 Task: Look for space in San Antonio, Philippines from 12th August, 2023 to 15th August, 2023 for 3 adults in price range Rs.12000 to Rs.16000. Place can be entire place with 2 bedrooms having 3 beds and 1 bathroom. Property type can be house, flat, guest house. Booking option can be shelf check-in. Required host language is English.
Action: Mouse pressed left at (500, 115)
Screenshot: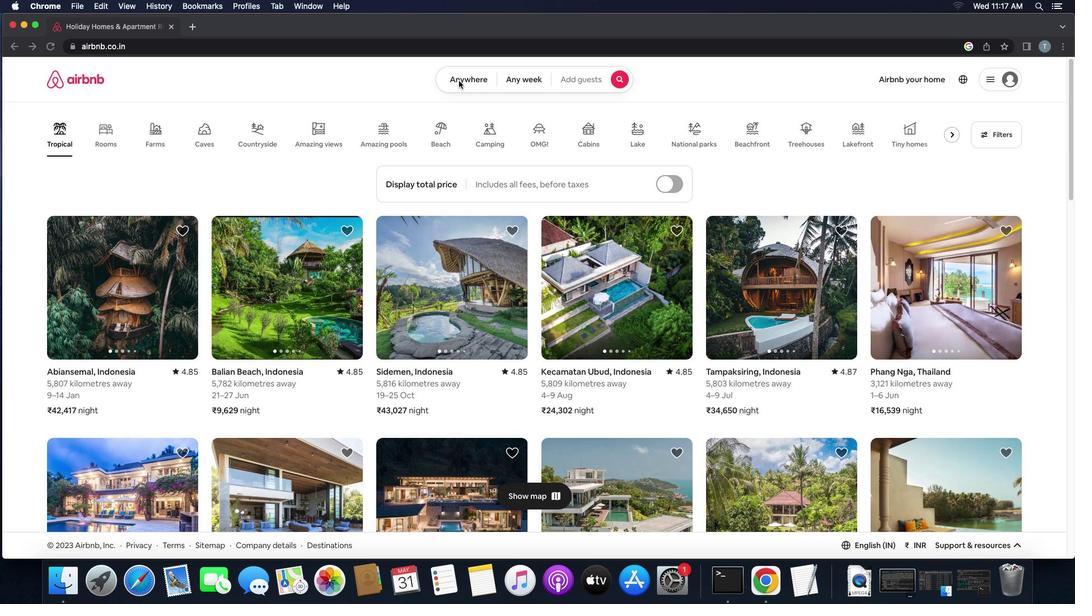 
Action: Mouse pressed left at (500, 115)
Screenshot: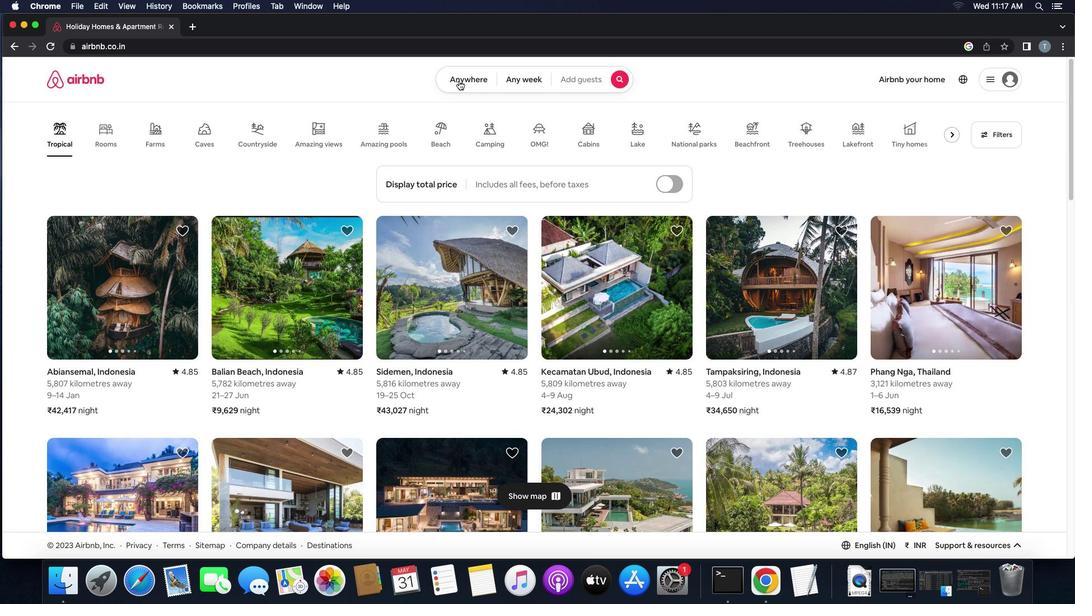 
Action: Mouse moved to (465, 153)
Screenshot: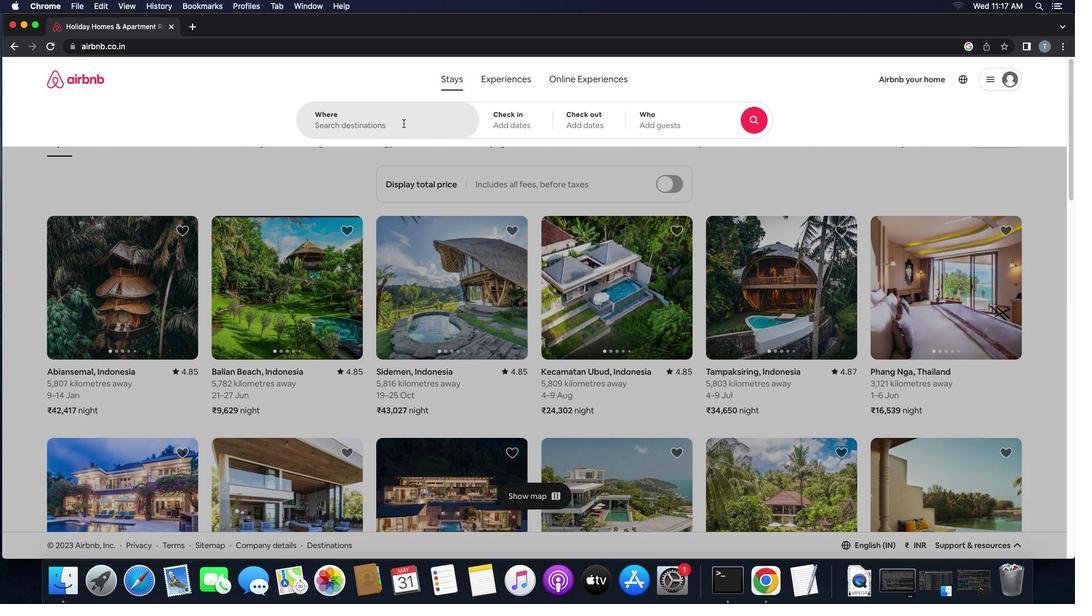 
Action: Mouse pressed left at (465, 153)
Screenshot: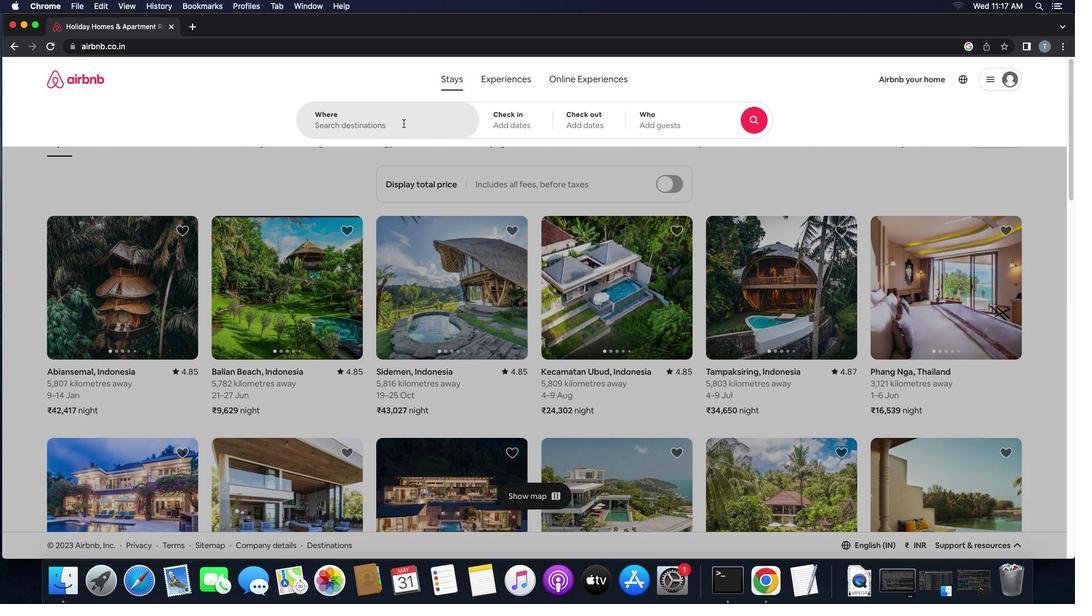 
Action: Key pressed Key.shift'S''a''n'Key.space'a''n''t''o''n''i''o'',''p''h''i''l''i''p''p''i''n''e''s'
Screenshot: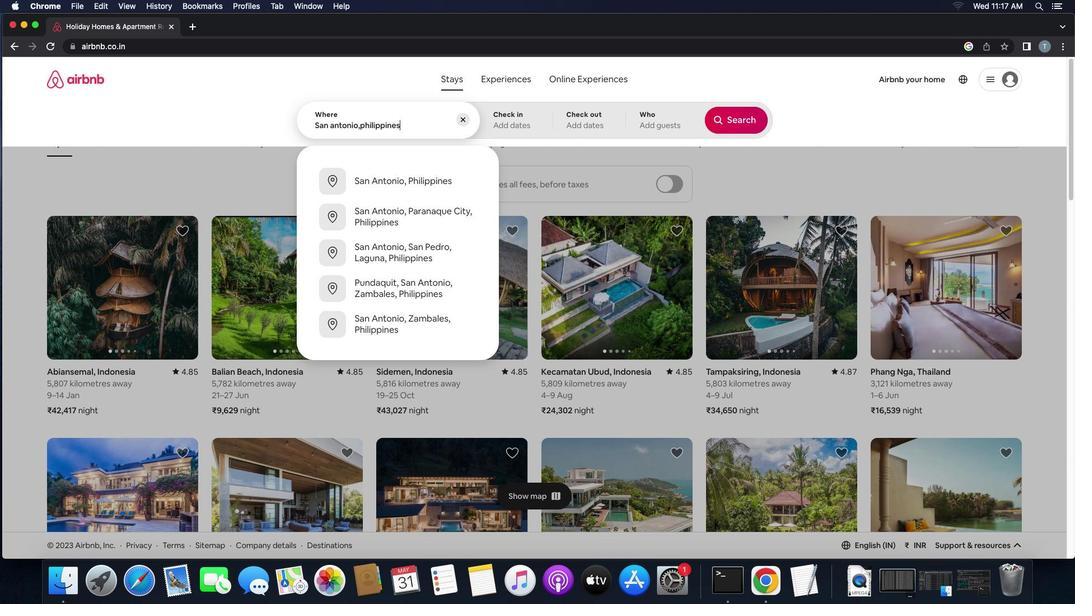 
Action: Mouse moved to (456, 205)
Screenshot: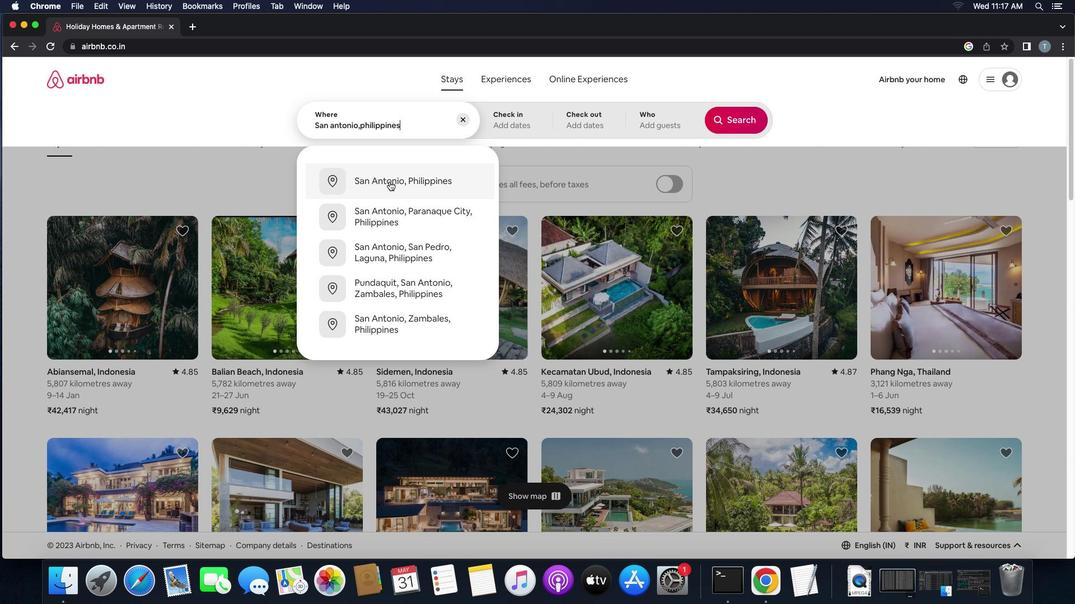 
Action: Mouse pressed left at (456, 205)
Screenshot: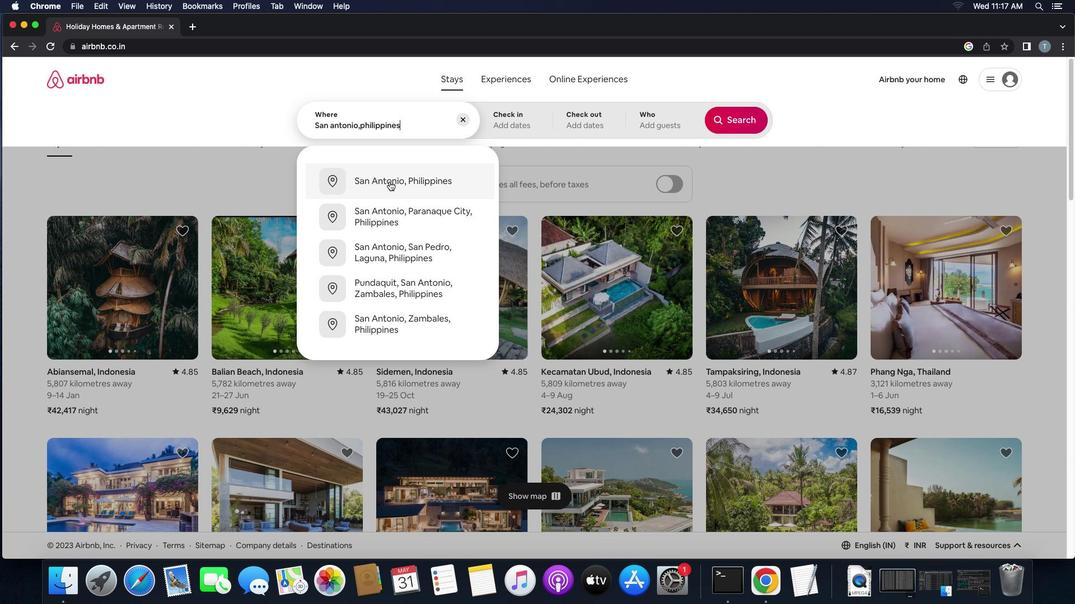 
Action: Mouse moved to (669, 232)
Screenshot: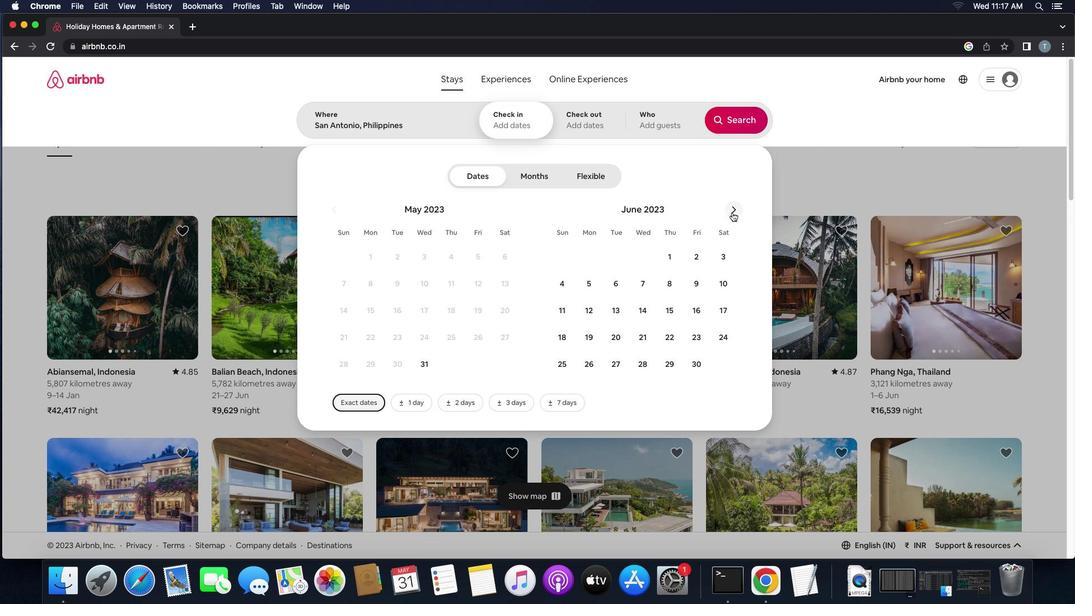 
Action: Mouse pressed left at (669, 232)
Screenshot: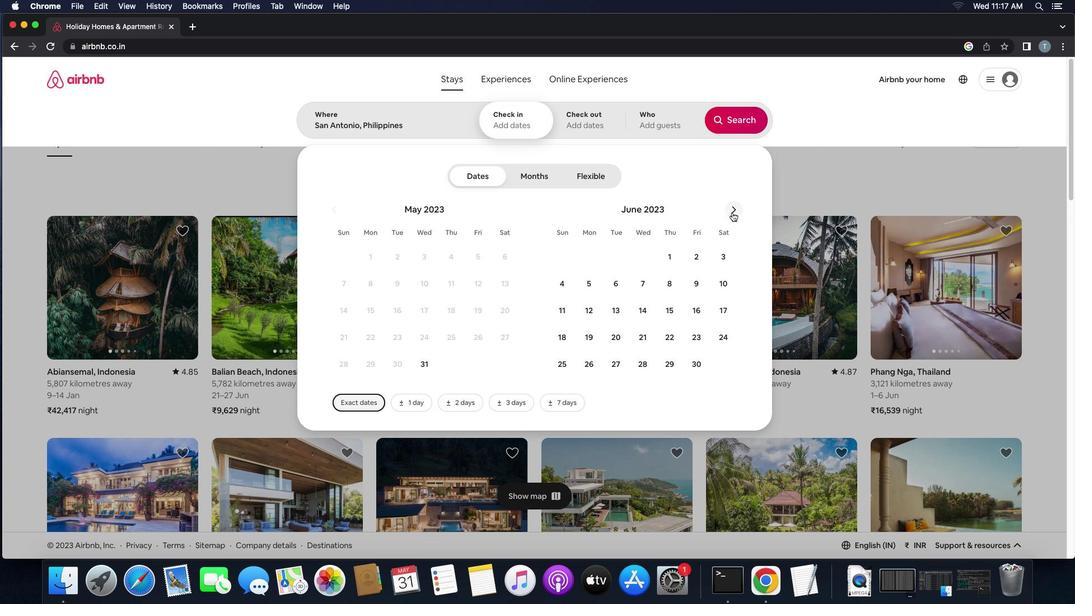 
Action: Mouse pressed left at (669, 232)
Screenshot: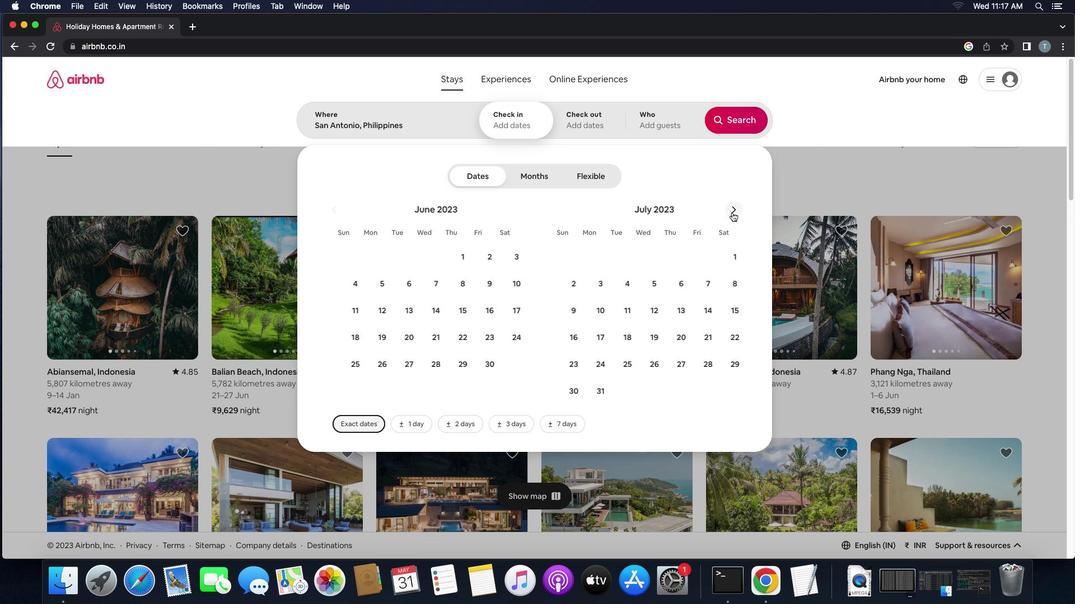 
Action: Mouse moved to (659, 295)
Screenshot: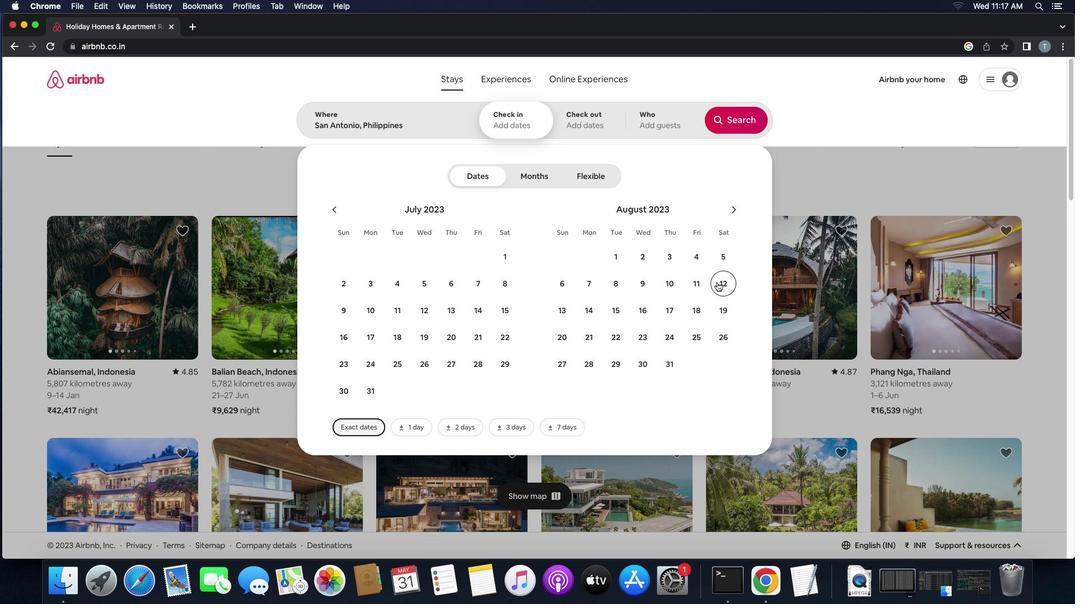 
Action: Mouse pressed left at (659, 295)
Screenshot: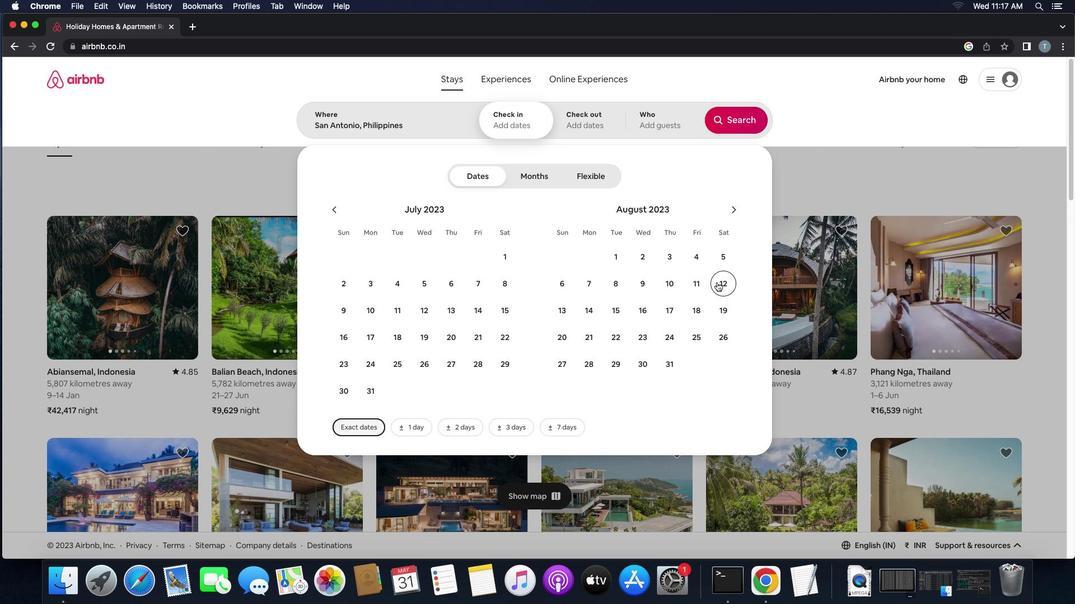 
Action: Mouse moved to (590, 315)
Screenshot: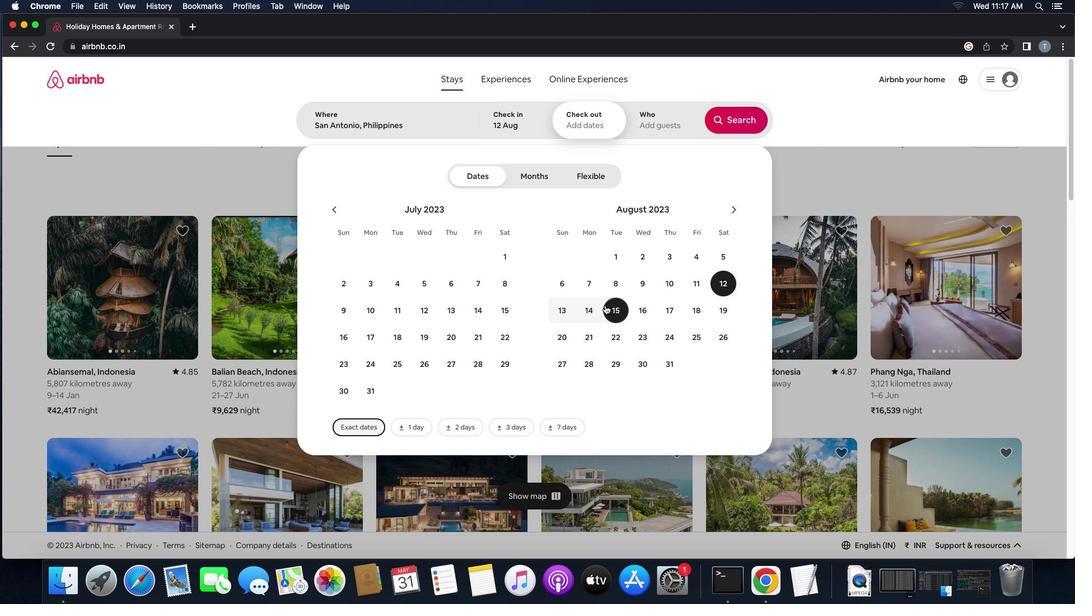 
Action: Mouse pressed left at (590, 315)
Screenshot: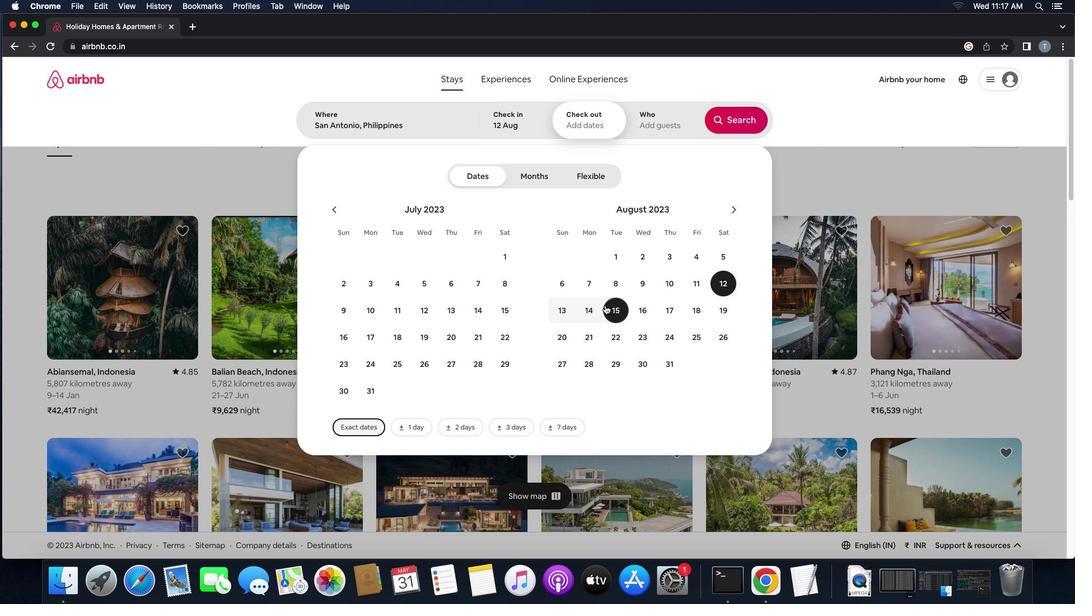 
Action: Mouse moved to (622, 157)
Screenshot: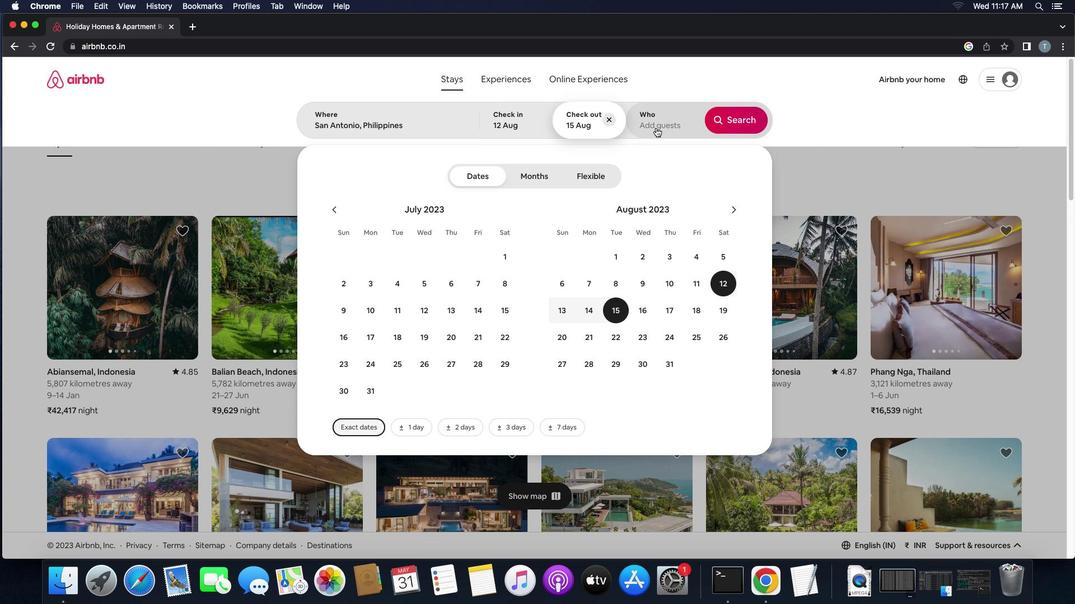 
Action: Mouse pressed left at (622, 157)
Screenshot: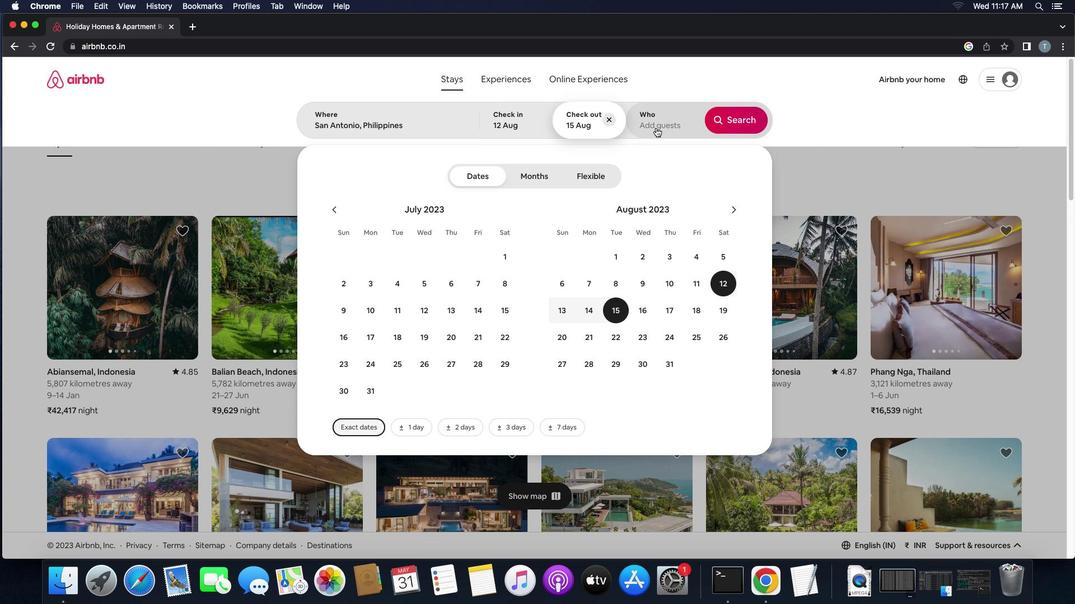 
Action: Mouse moved to (673, 201)
Screenshot: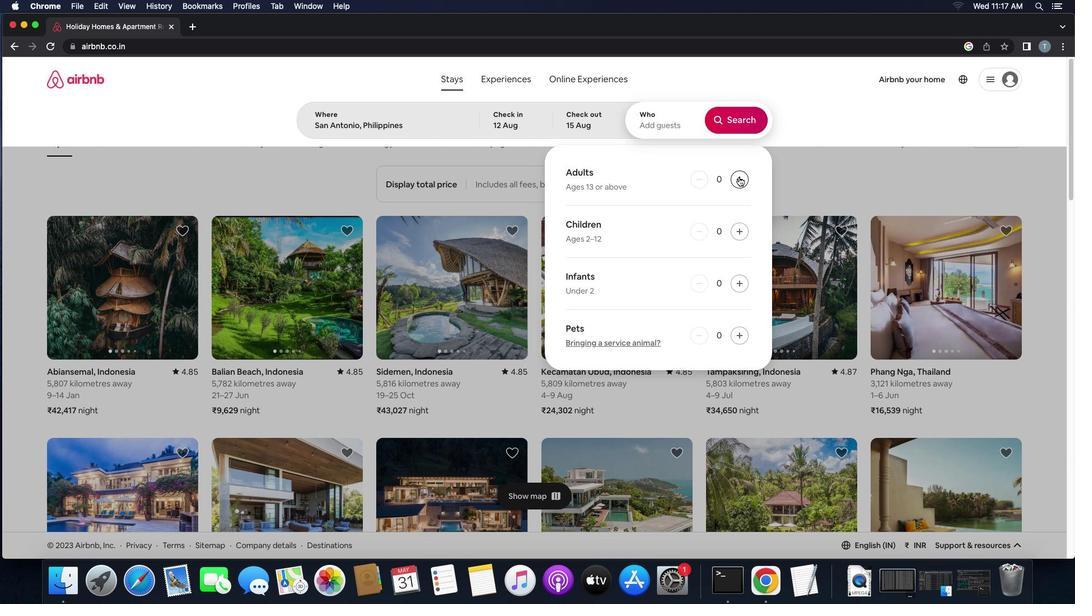 
Action: Mouse pressed left at (673, 201)
Screenshot: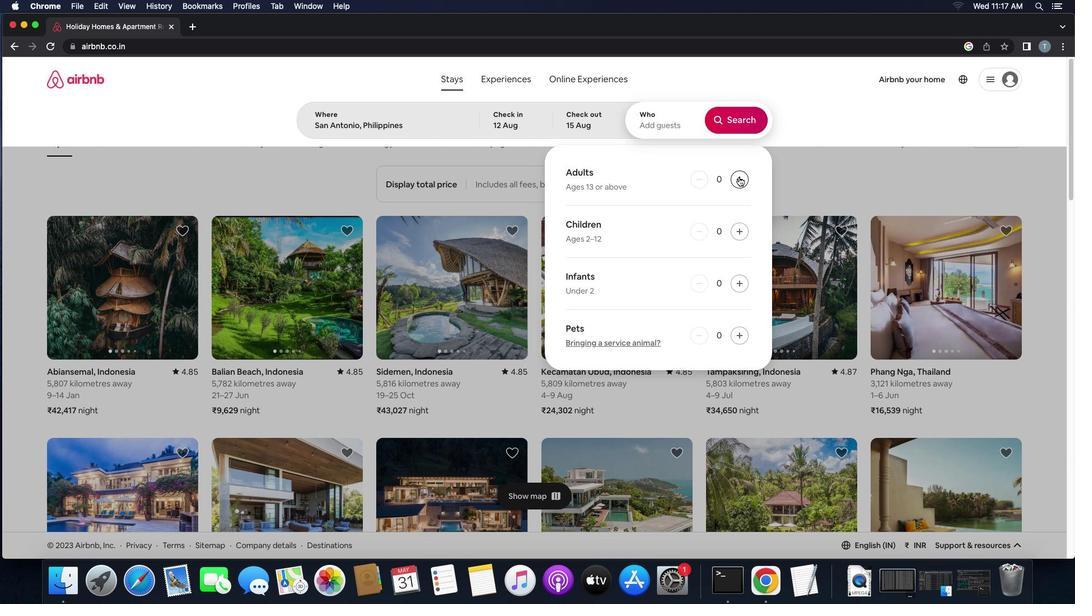 
Action: Mouse pressed left at (673, 201)
Screenshot: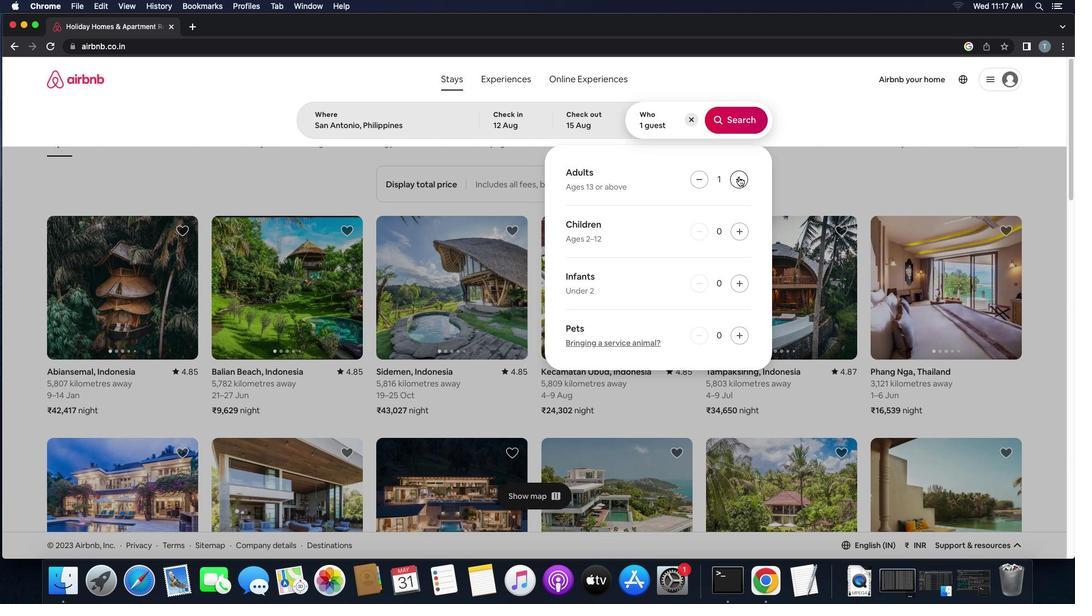 
Action: Mouse pressed left at (673, 201)
Screenshot: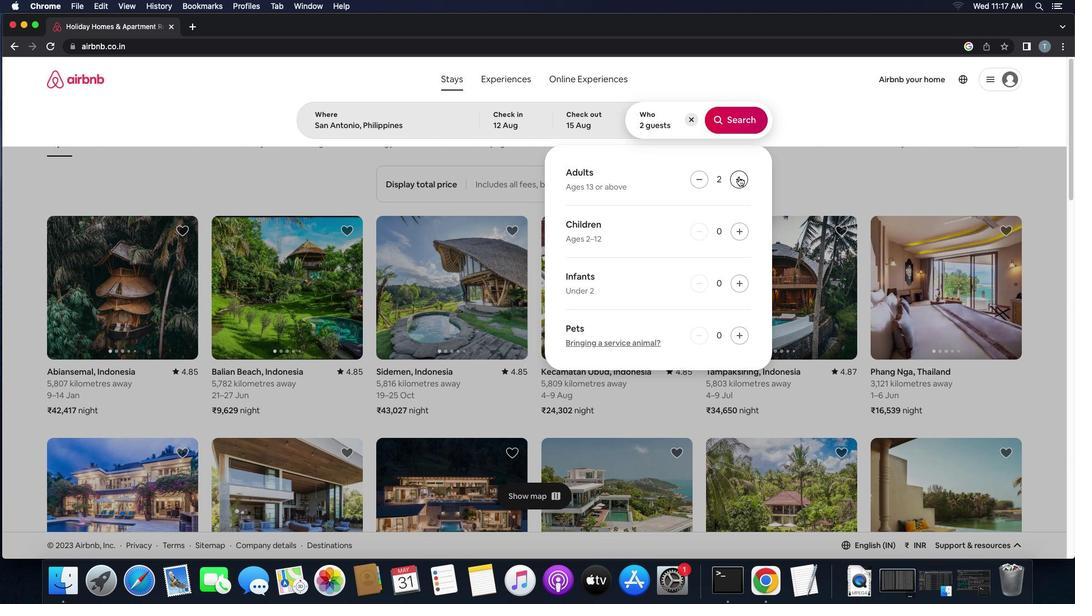 
Action: Mouse moved to (676, 157)
Screenshot: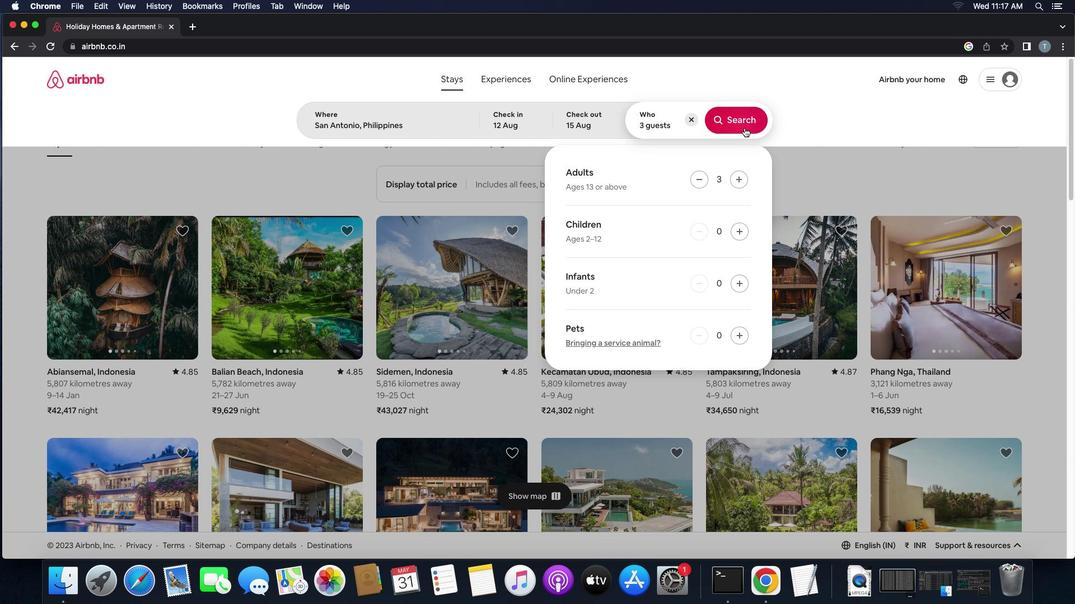 
Action: Mouse pressed left at (676, 157)
Screenshot: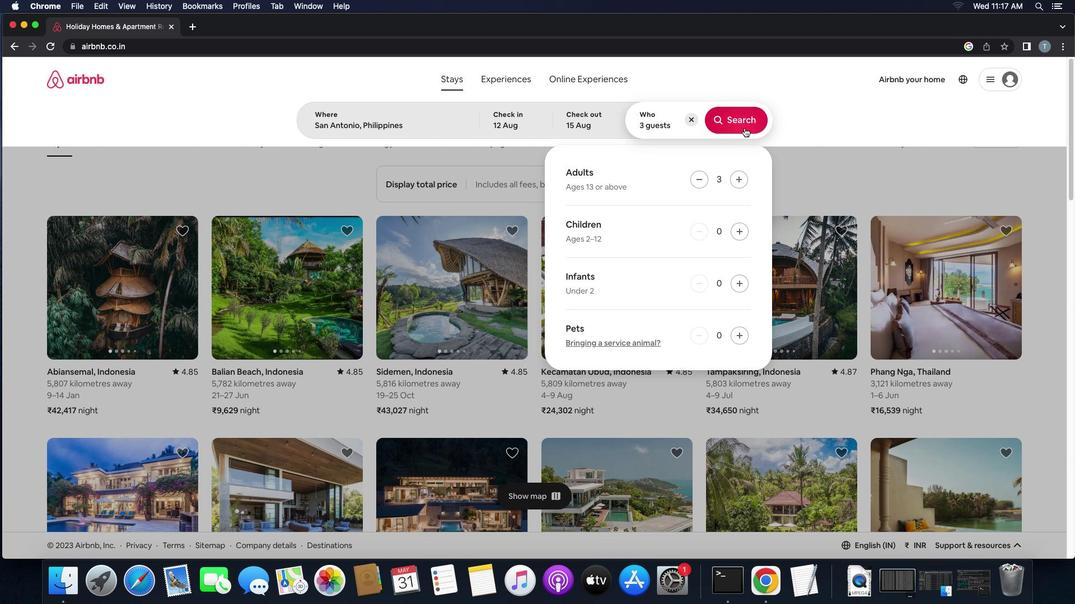 
Action: Mouse moved to (853, 150)
Screenshot: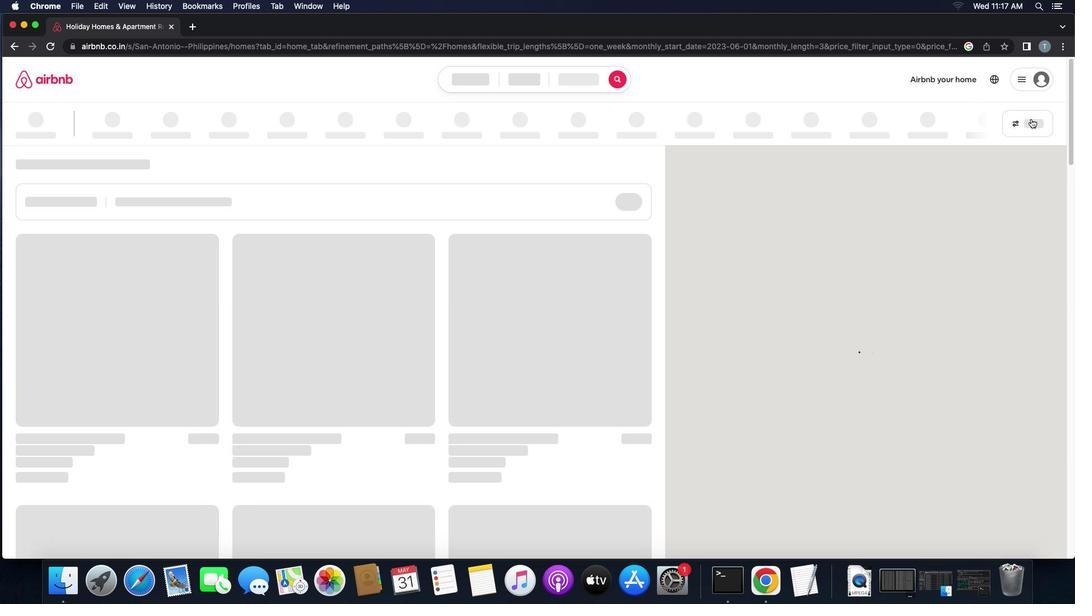 
Action: Mouse pressed left at (853, 150)
Screenshot: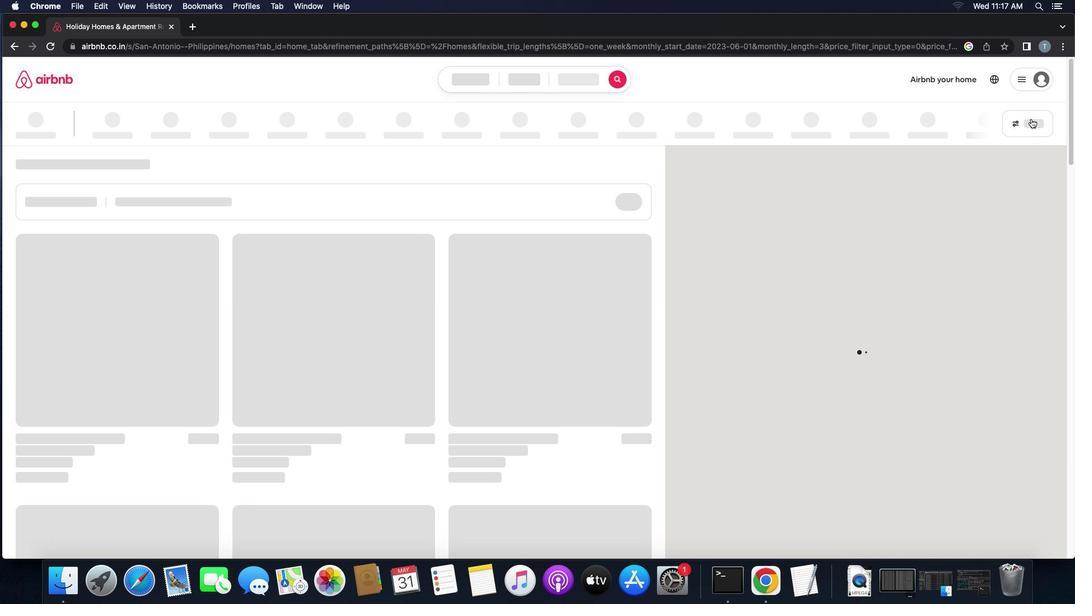 
Action: Mouse moved to (488, 279)
Screenshot: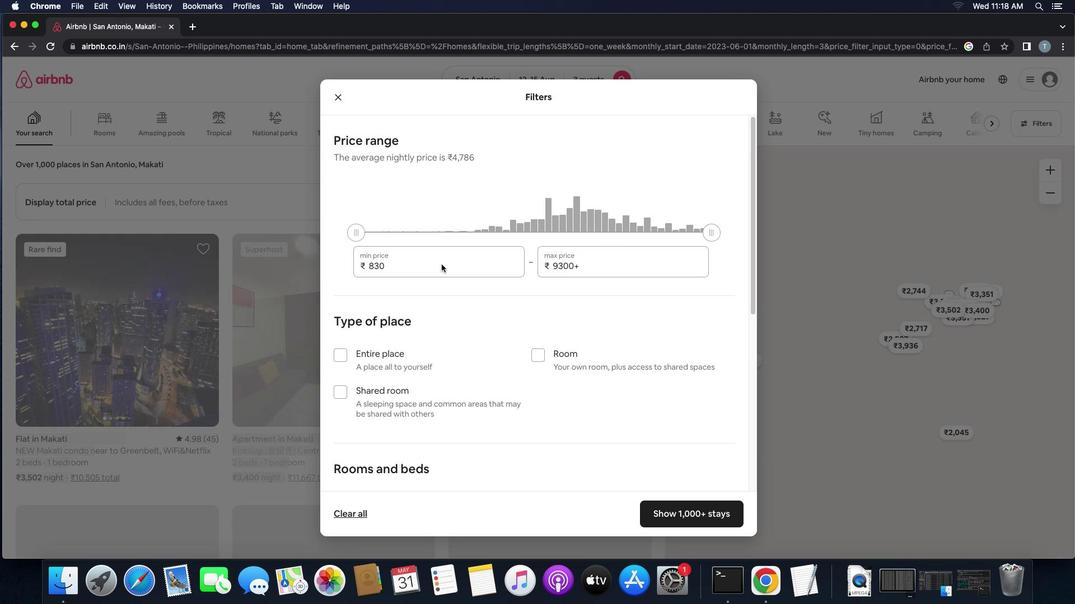 
Action: Mouse pressed left at (488, 279)
Screenshot: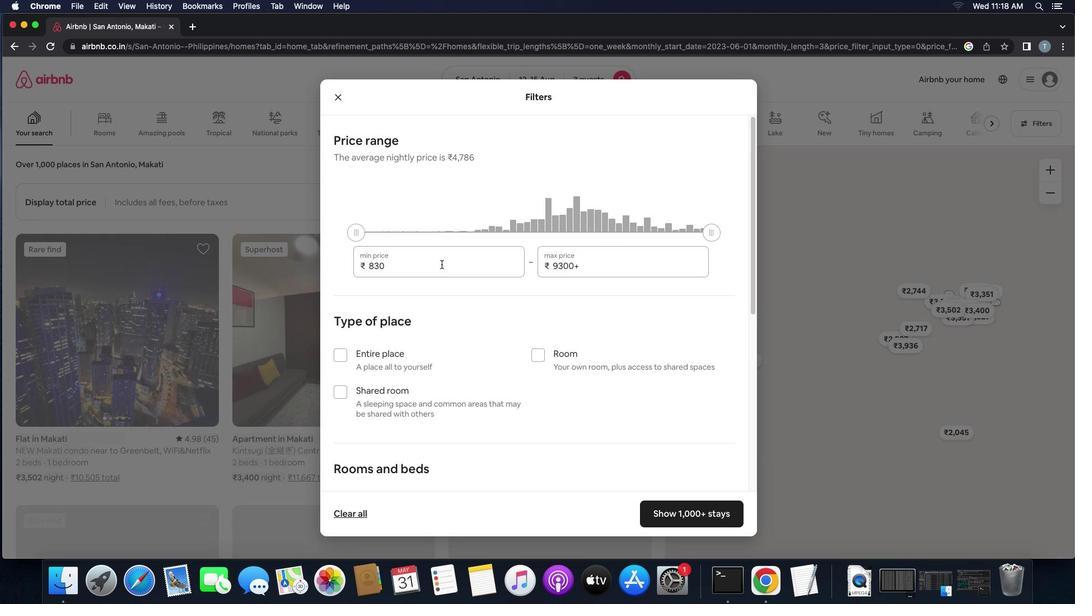 
Action: Key pressed Key.backspaceKey.backspaceKey.backspaceKey.backspace
Screenshot: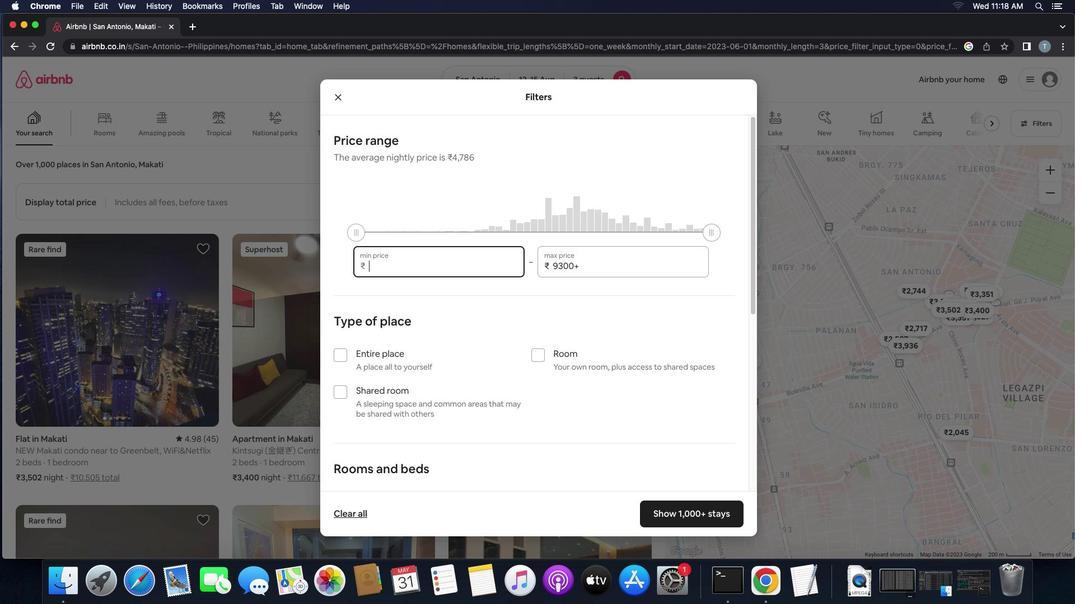 
Action: Mouse moved to (489, 275)
Screenshot: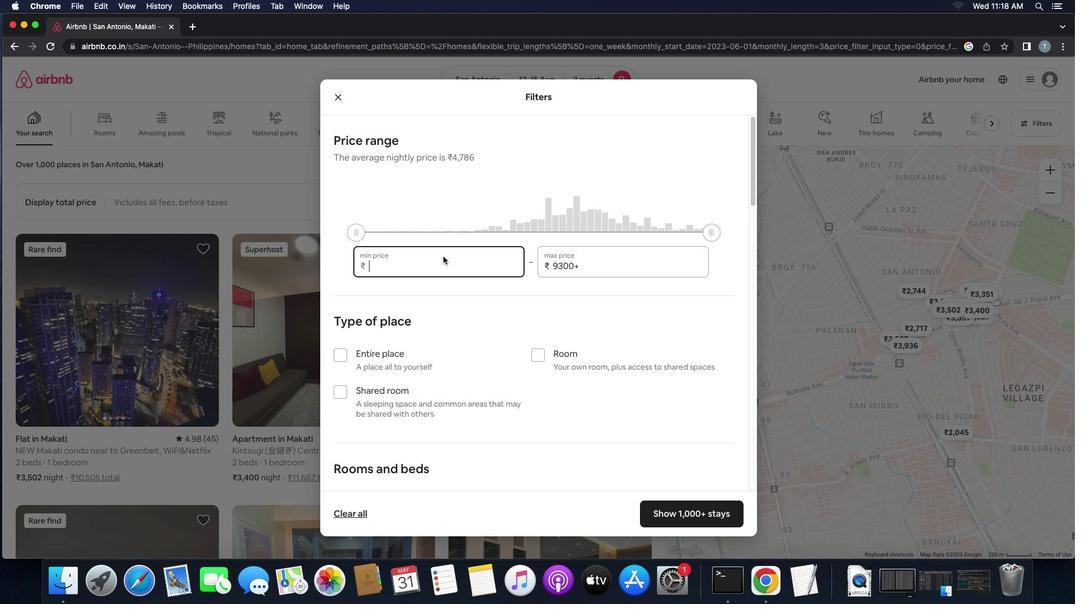 
Action: Key pressed '1'
Screenshot: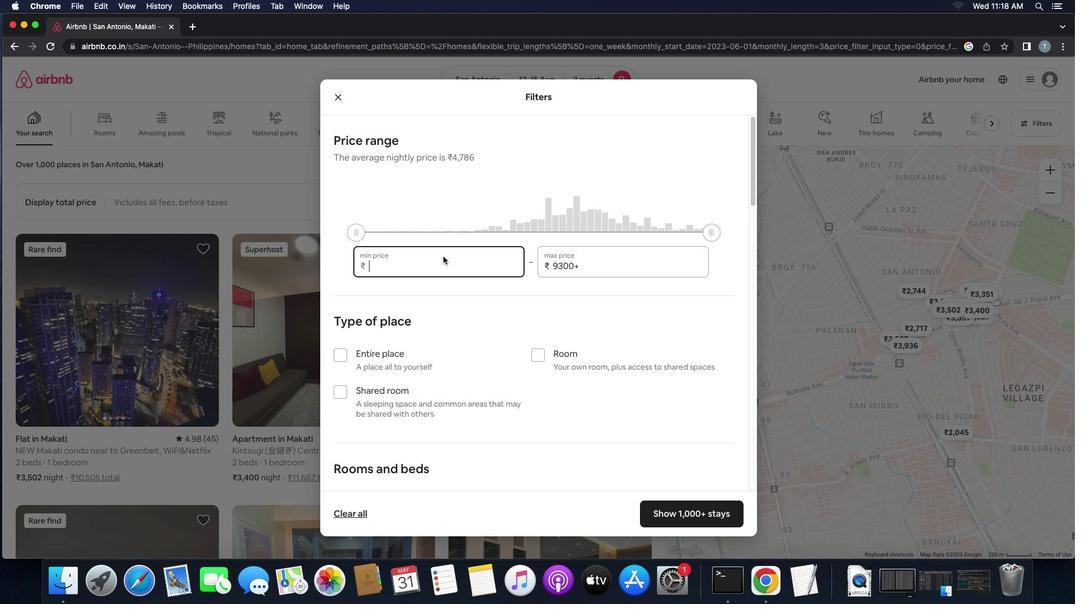 
Action: Mouse moved to (489, 272)
Screenshot: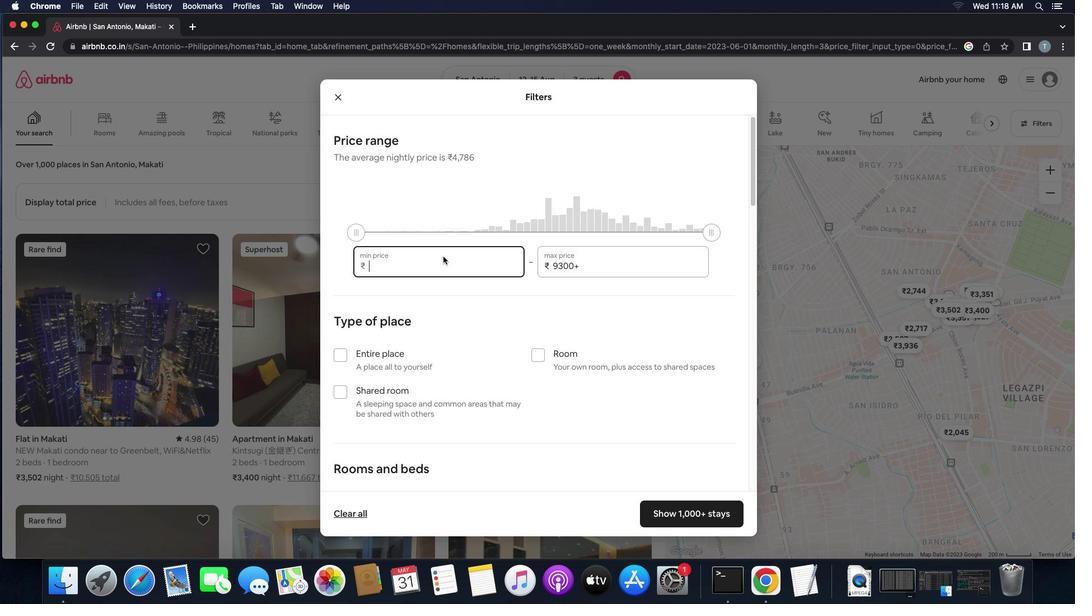 
Action: Key pressed '2''0''0''0'
Screenshot: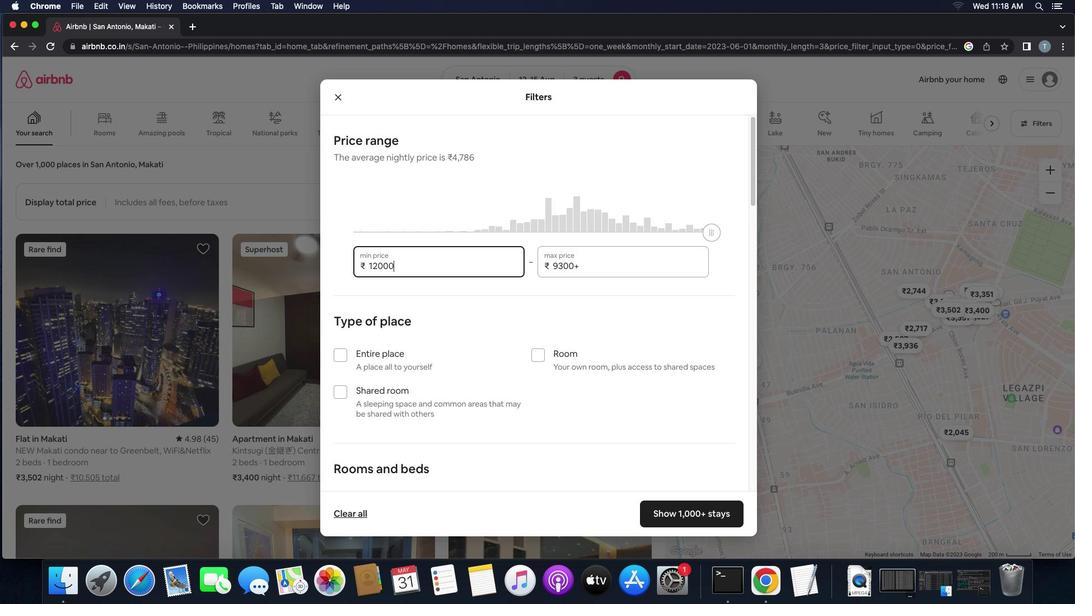 
Action: Mouse moved to (593, 282)
Screenshot: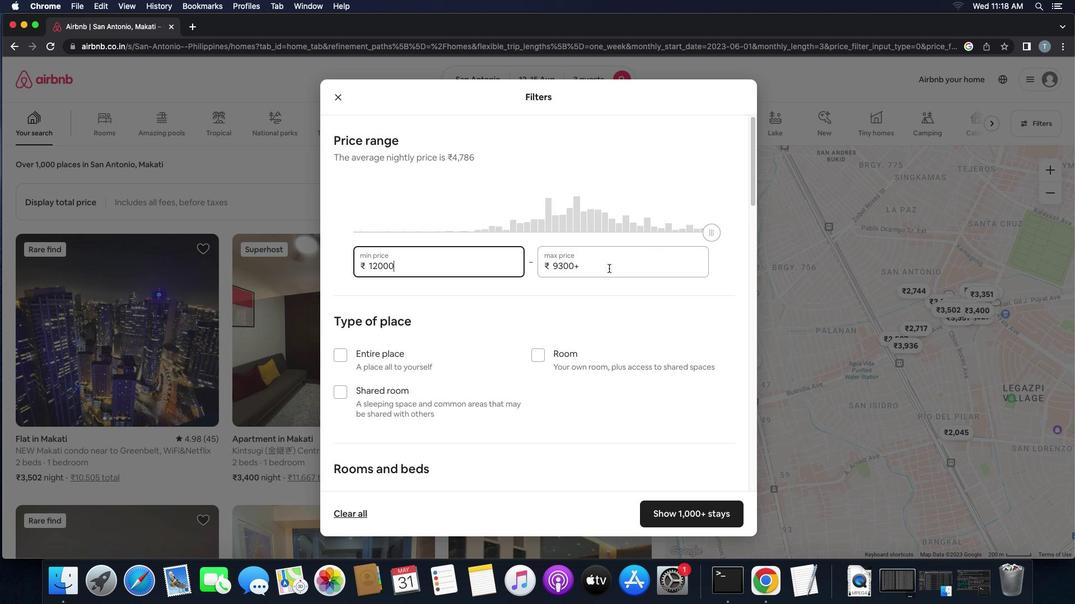 
Action: Mouse pressed left at (593, 282)
Screenshot: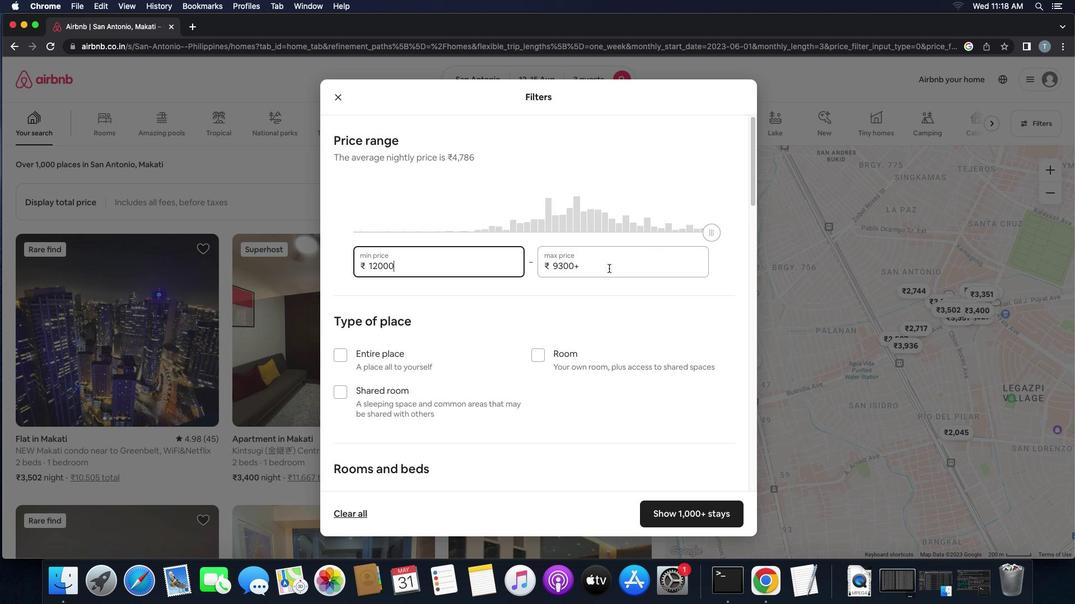 
Action: Key pressed Key.backspaceKey.backspaceKey.backspaceKey.backspaceKey.backspaceKey.backspaceKey.backspaceKey.backspaceKey.backspace'1''6''0''0''0''0'Key.backspace
Screenshot: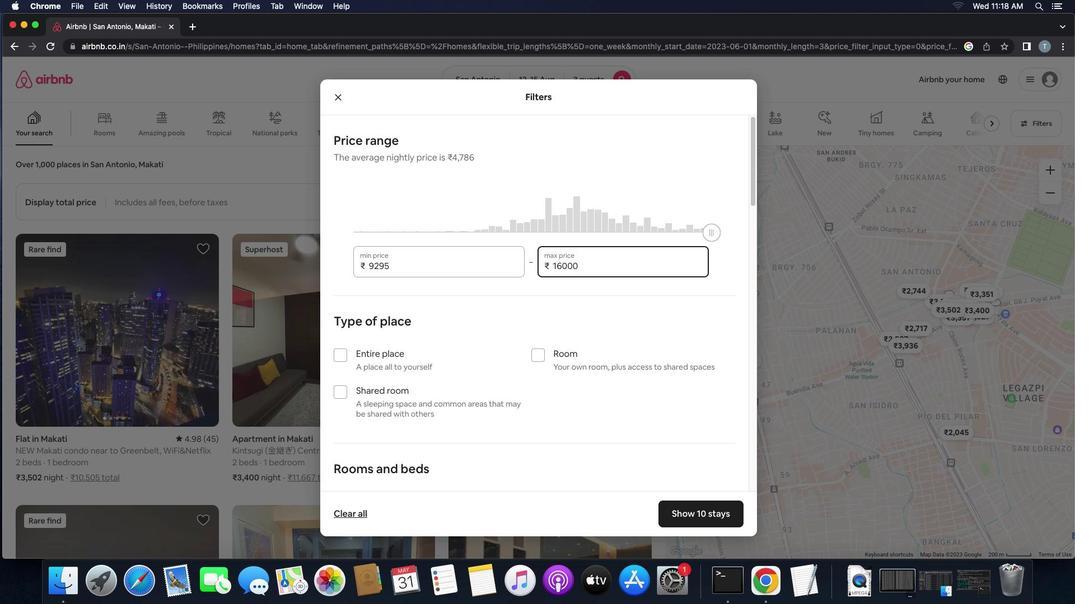 
Action: Mouse moved to (446, 355)
Screenshot: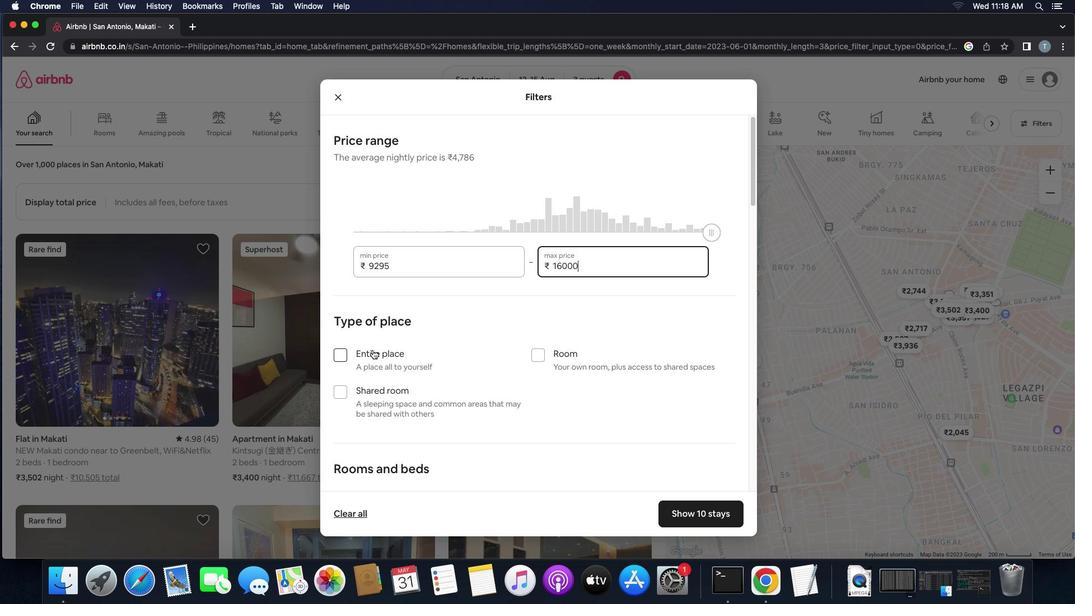 
Action: Mouse pressed left at (446, 355)
Screenshot: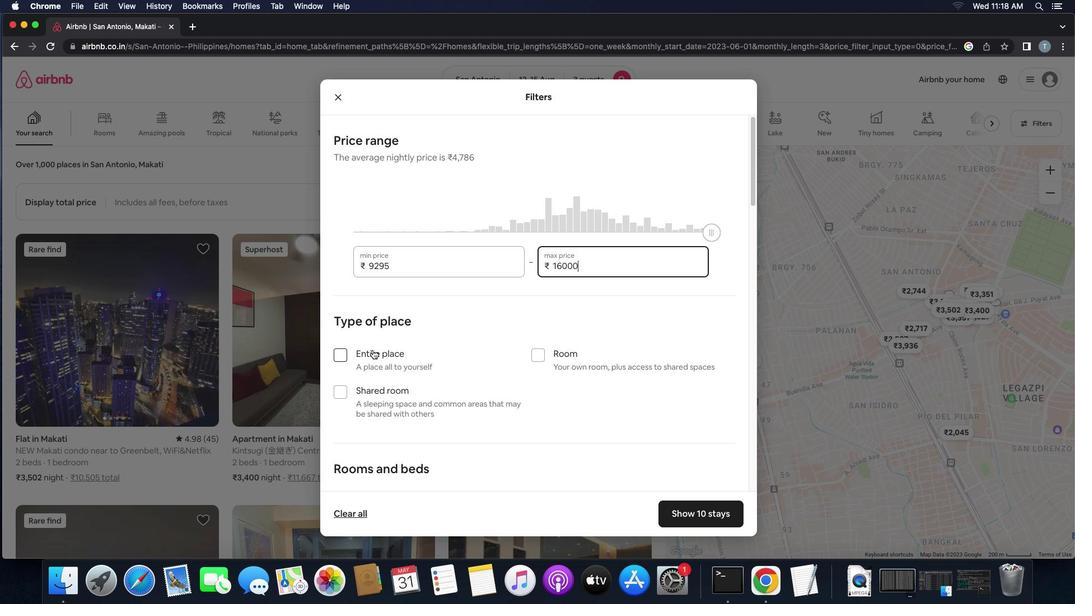 
Action: Mouse moved to (539, 380)
Screenshot: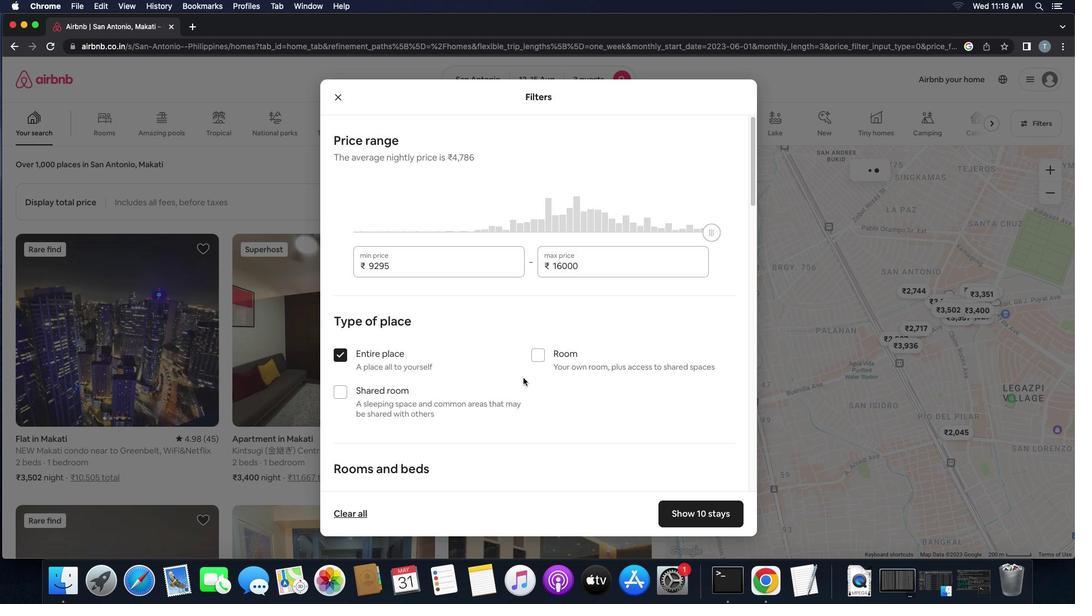 
Action: Mouse scrolled (539, 380) with delta (216, 43)
Screenshot: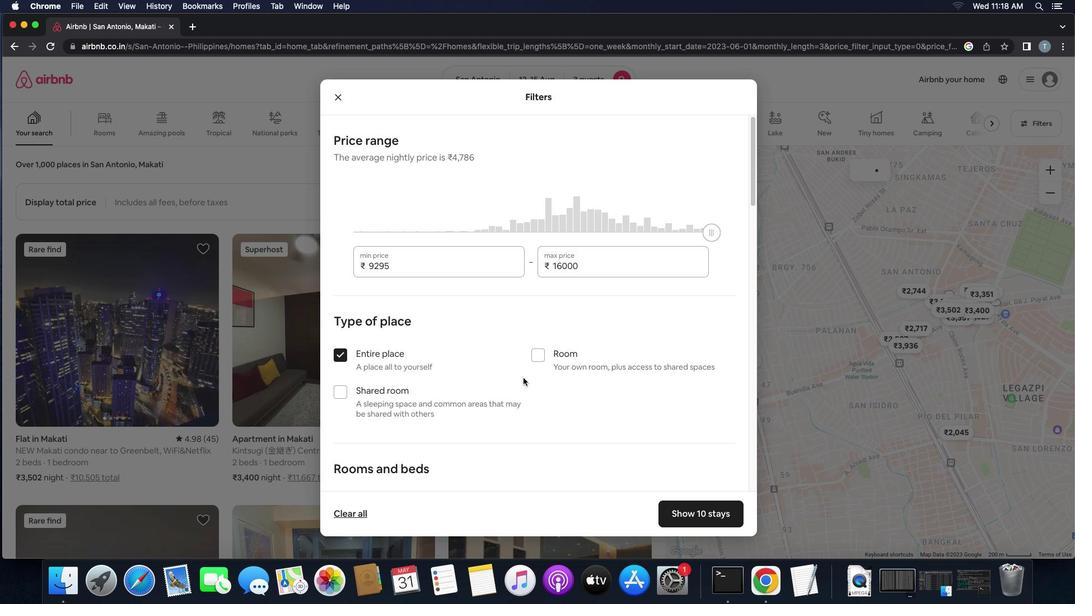 
Action: Mouse scrolled (539, 380) with delta (216, 43)
Screenshot: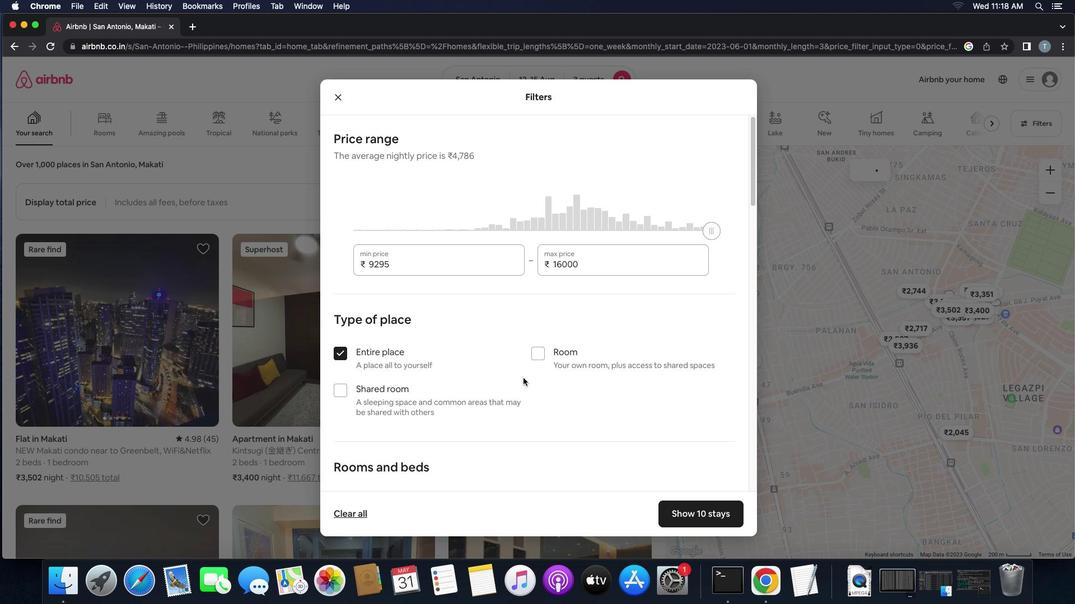 
Action: Mouse scrolled (539, 380) with delta (216, 41)
Screenshot: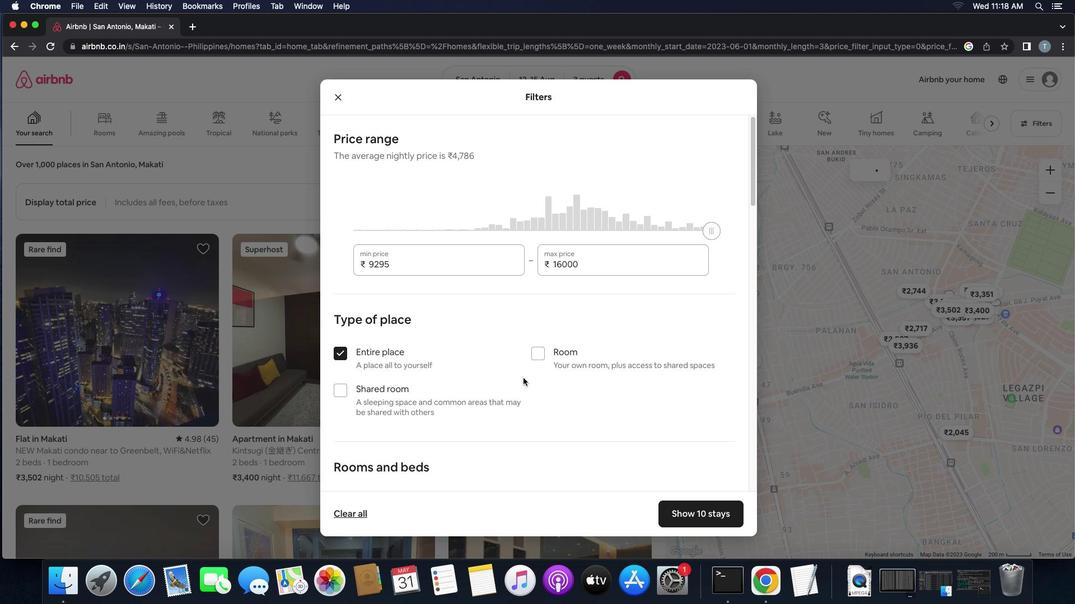 
Action: Mouse scrolled (539, 380) with delta (216, 41)
Screenshot: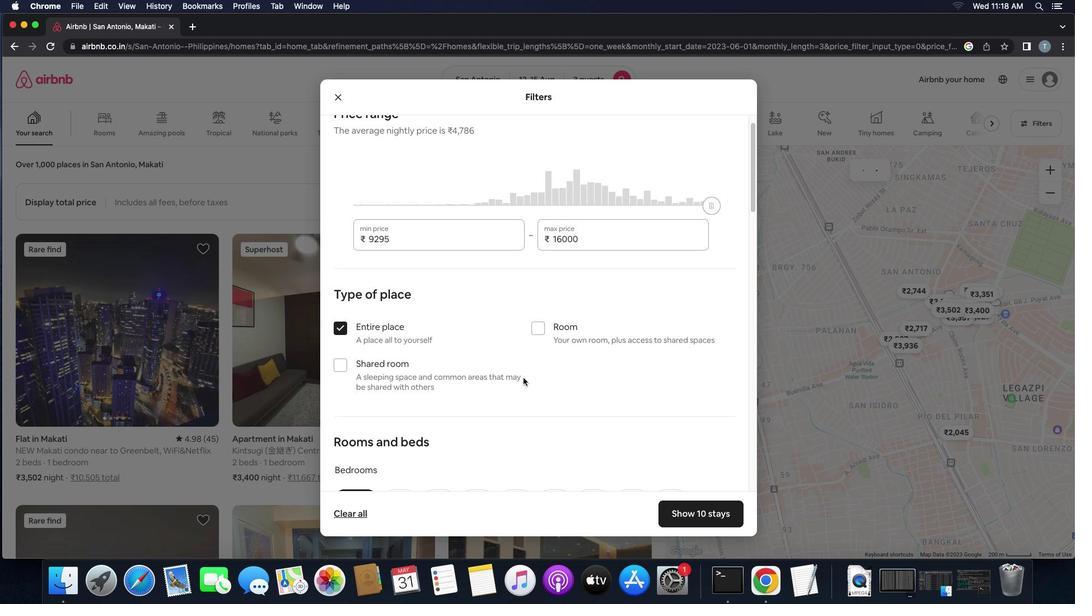 
Action: Mouse scrolled (539, 380) with delta (216, 41)
Screenshot: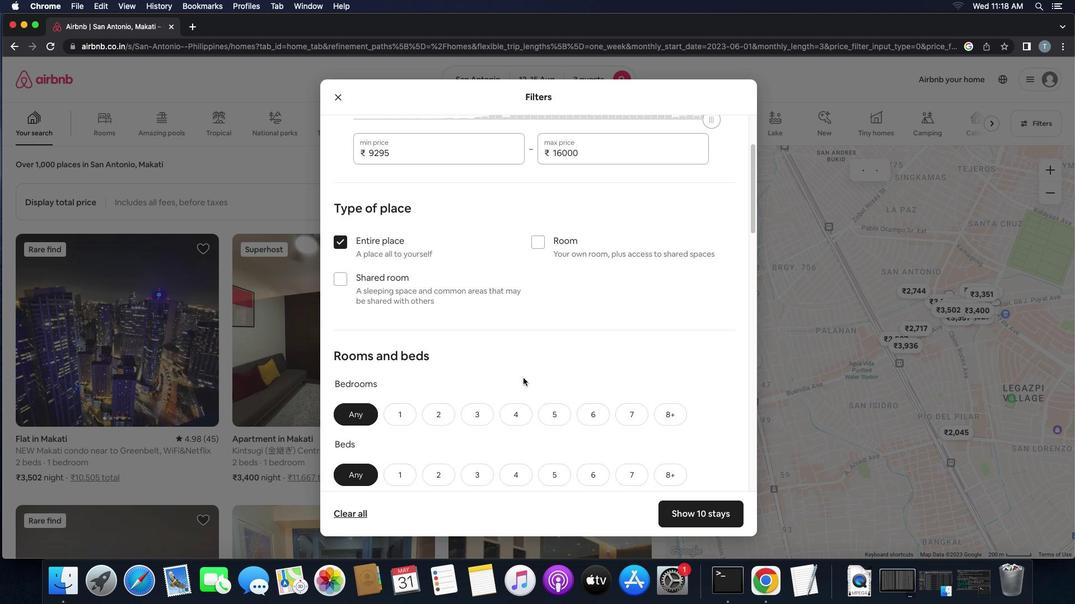 
Action: Mouse moved to (495, 188)
Screenshot: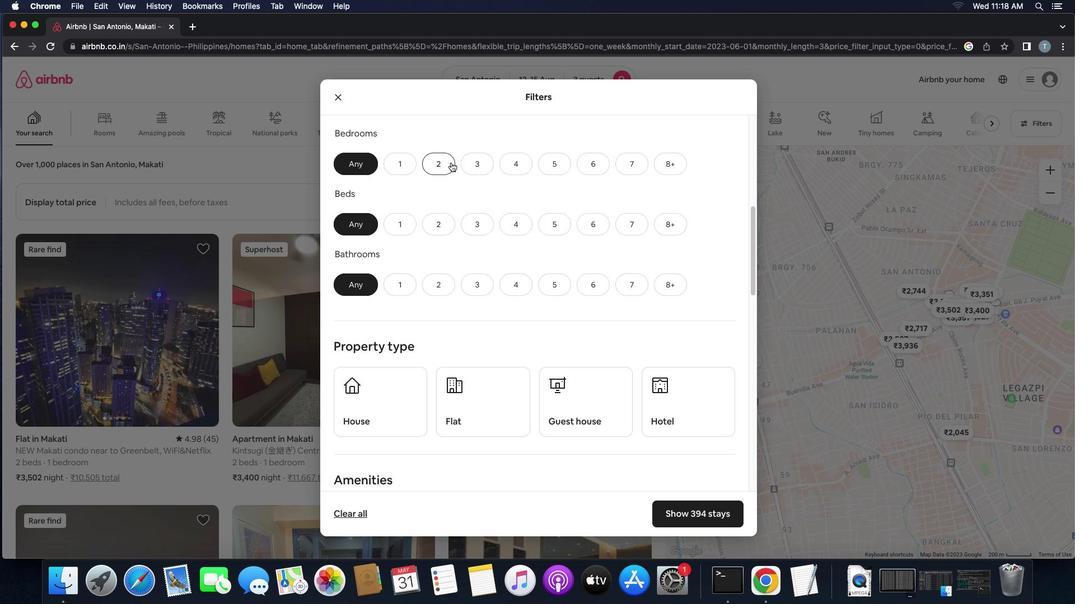 
Action: Mouse pressed left at (495, 188)
Screenshot: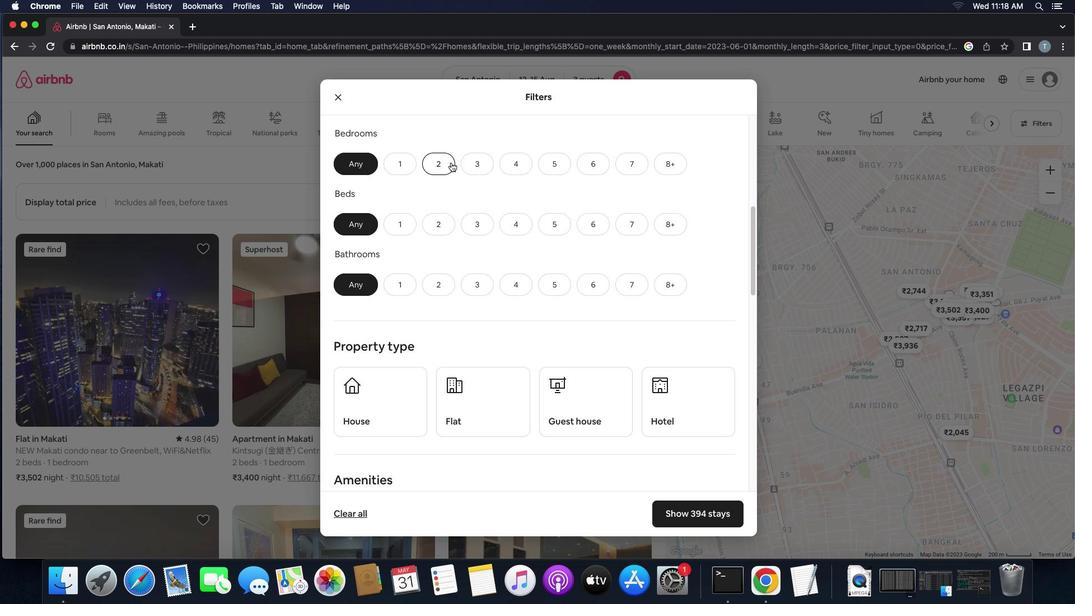 
Action: Mouse moved to (512, 249)
Screenshot: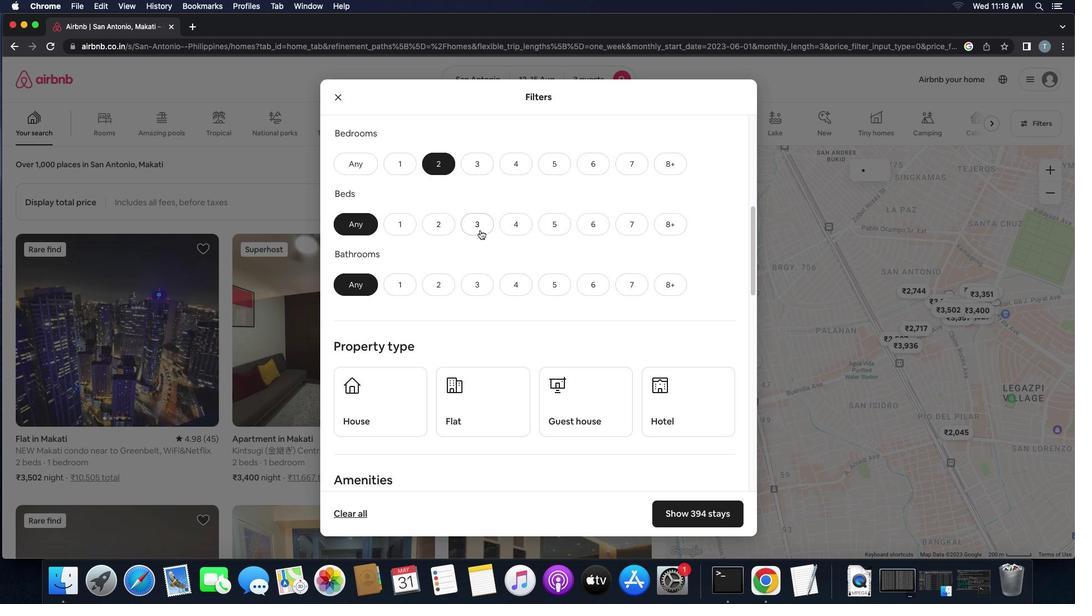 
Action: Mouse pressed left at (512, 249)
Screenshot: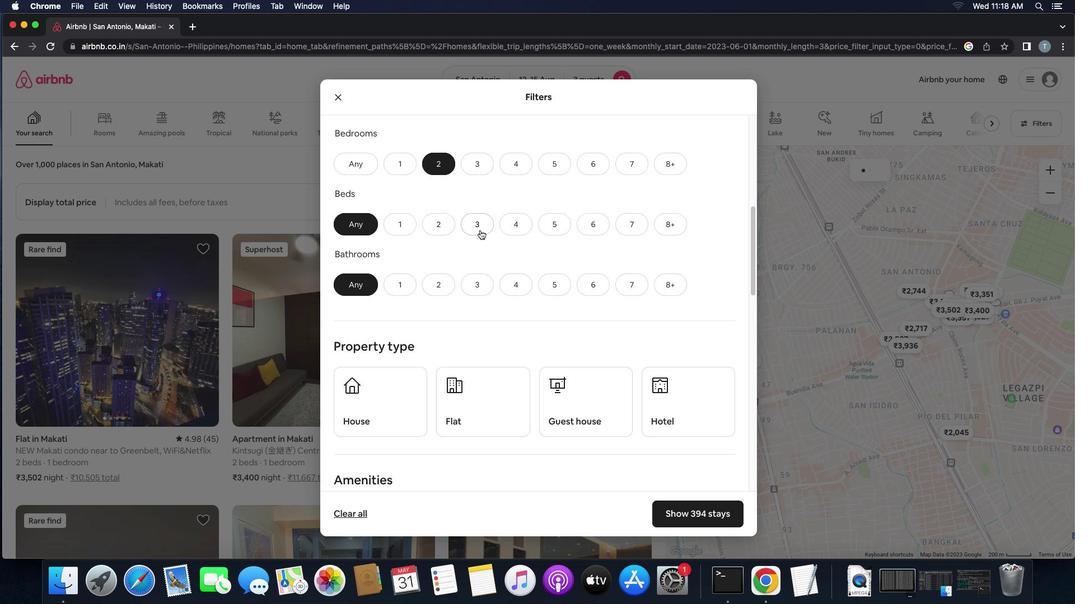 
Action: Mouse moved to (462, 295)
Screenshot: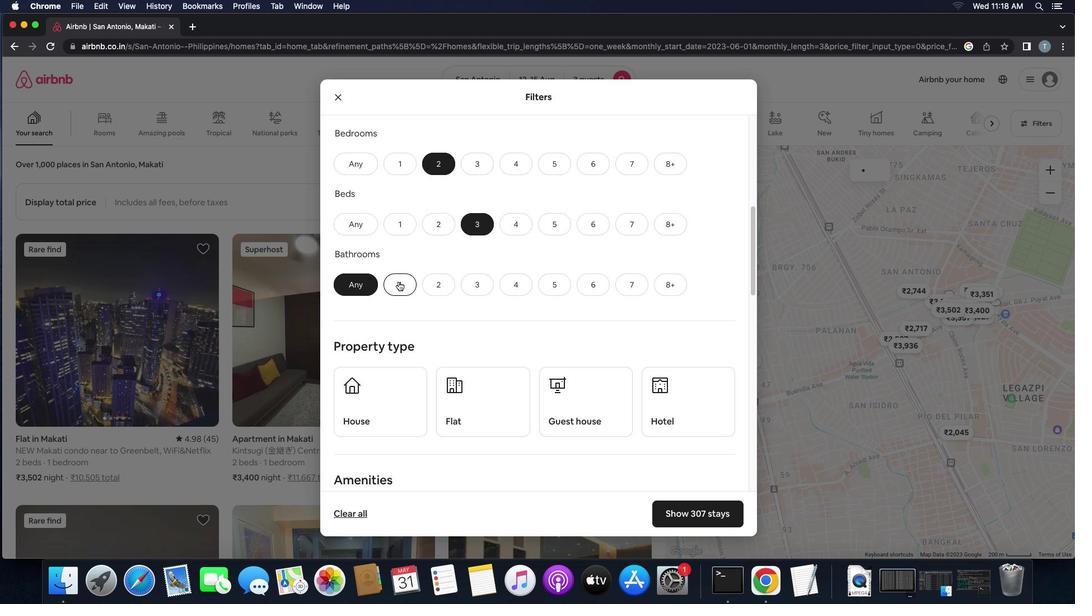 
Action: Mouse pressed left at (462, 295)
Screenshot: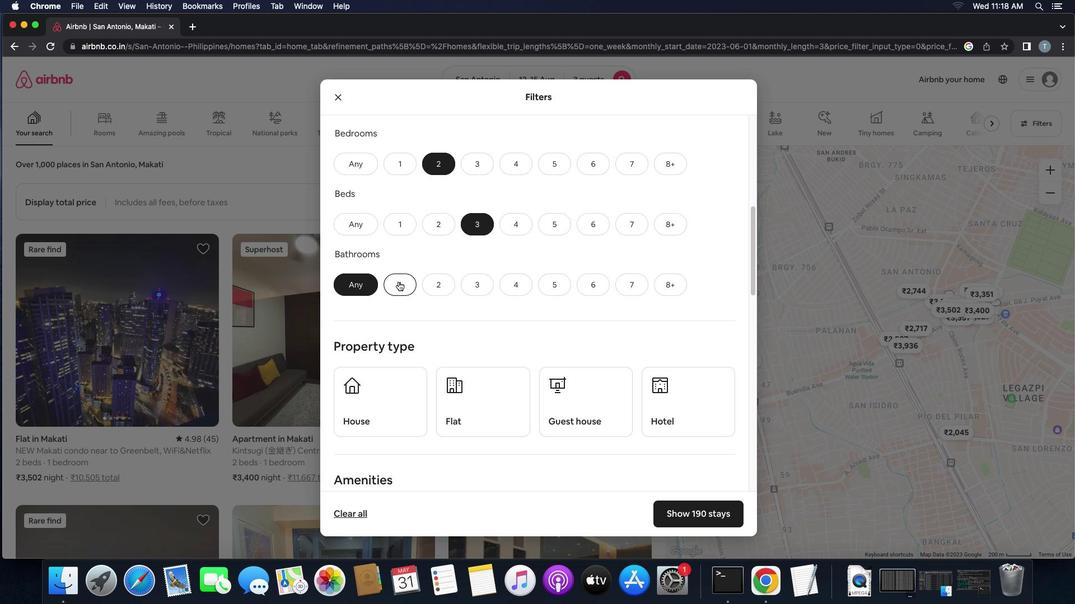 
Action: Mouse moved to (454, 386)
Screenshot: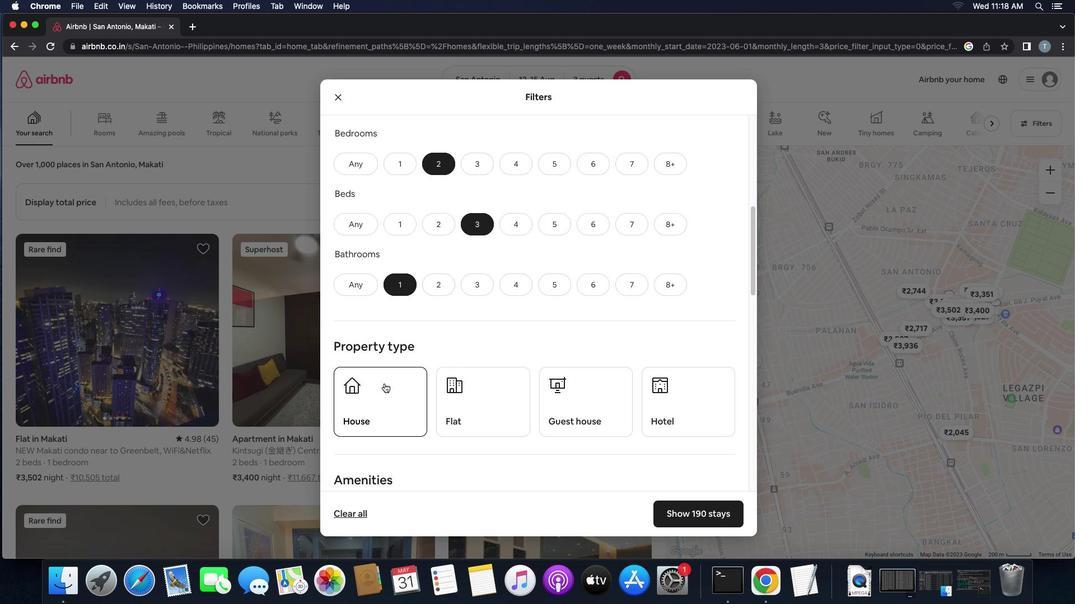 
Action: Mouse pressed left at (454, 386)
Screenshot: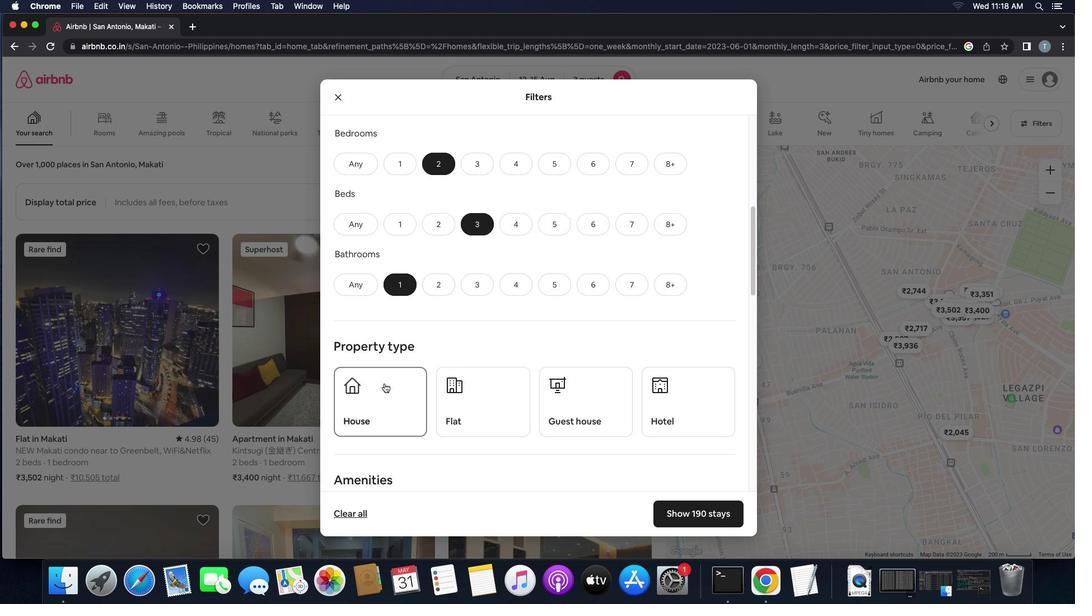 
Action: Mouse moved to (497, 394)
Screenshot: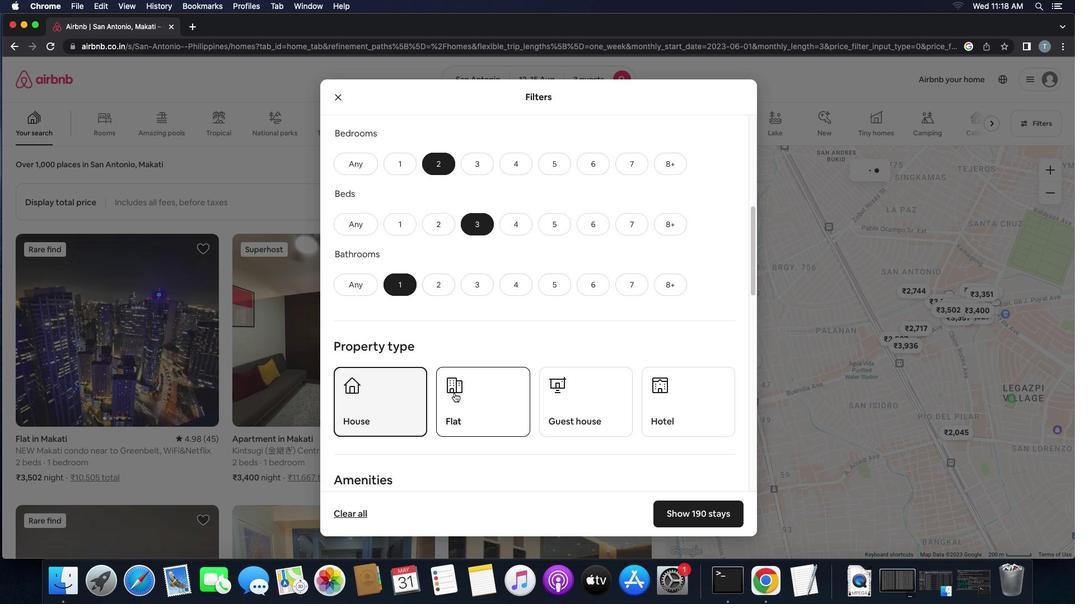 
Action: Mouse pressed left at (497, 394)
Screenshot: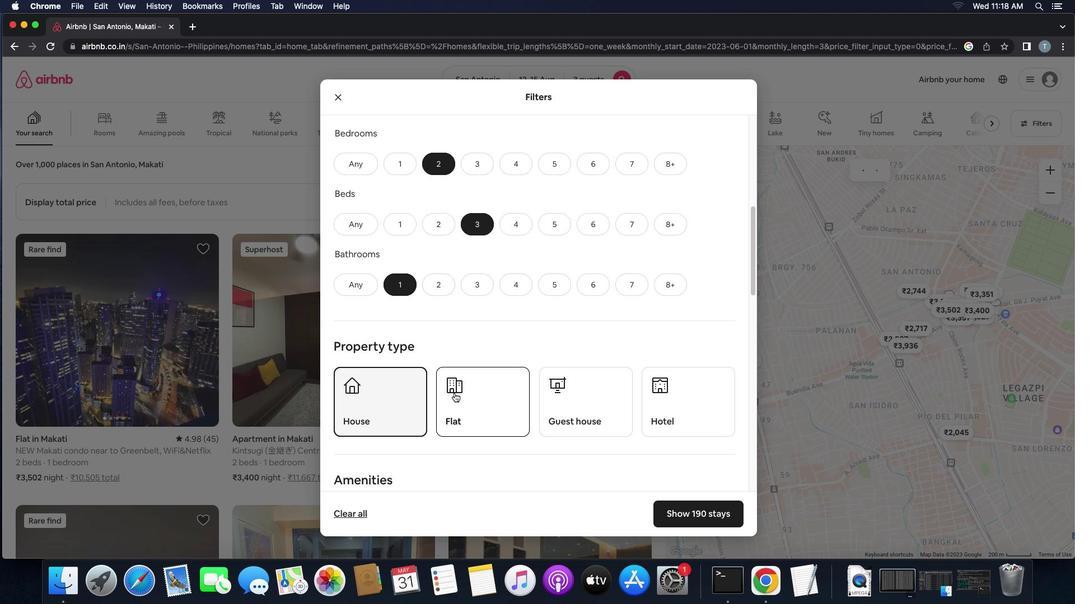 
Action: Mouse moved to (563, 404)
Screenshot: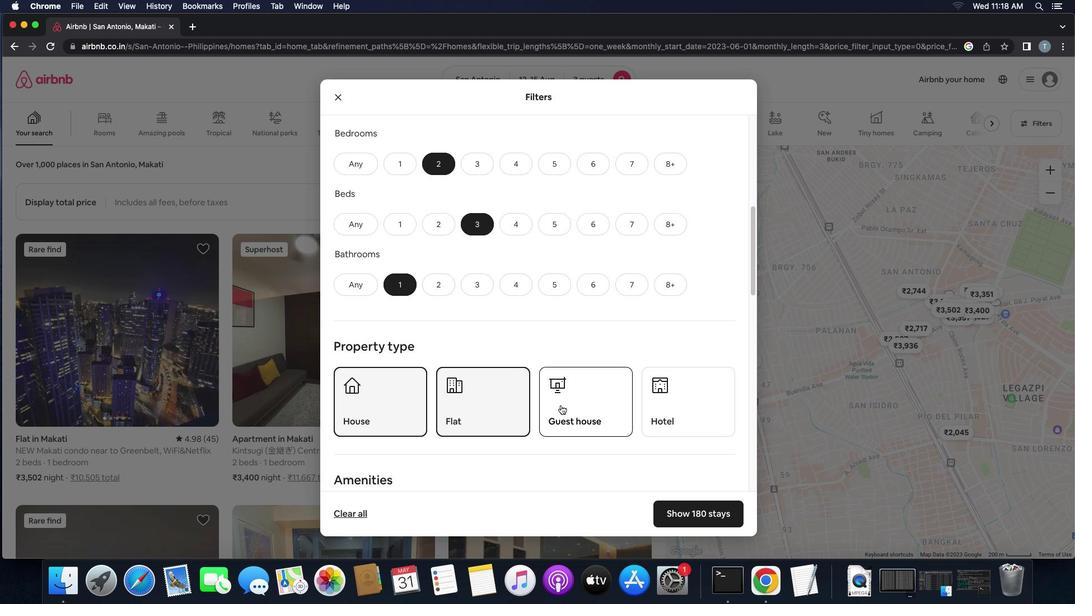 
Action: Mouse pressed left at (563, 404)
Screenshot: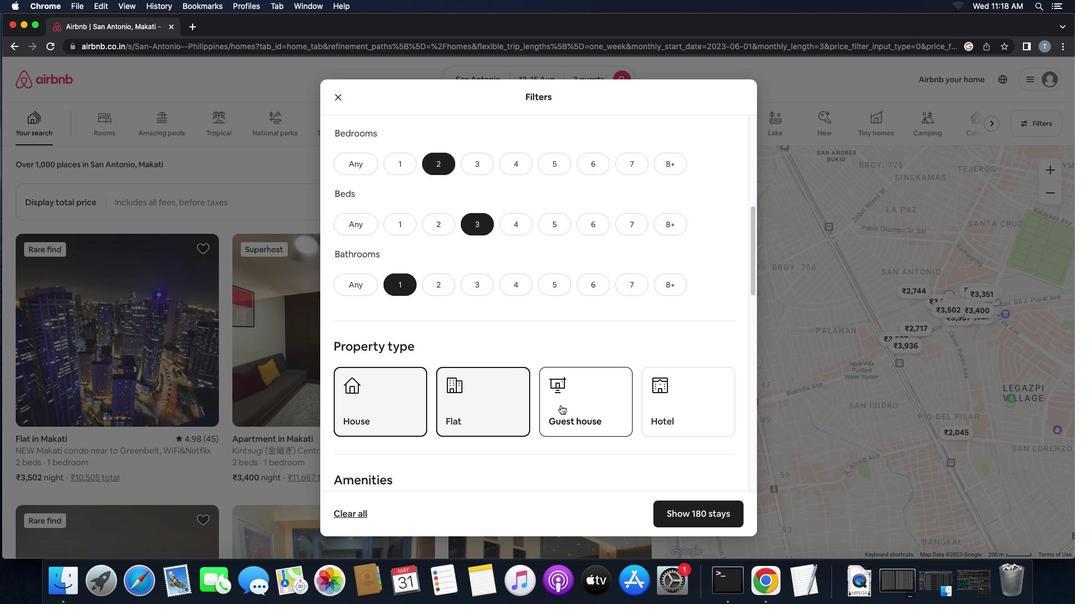 
Action: Mouse moved to (562, 405)
Screenshot: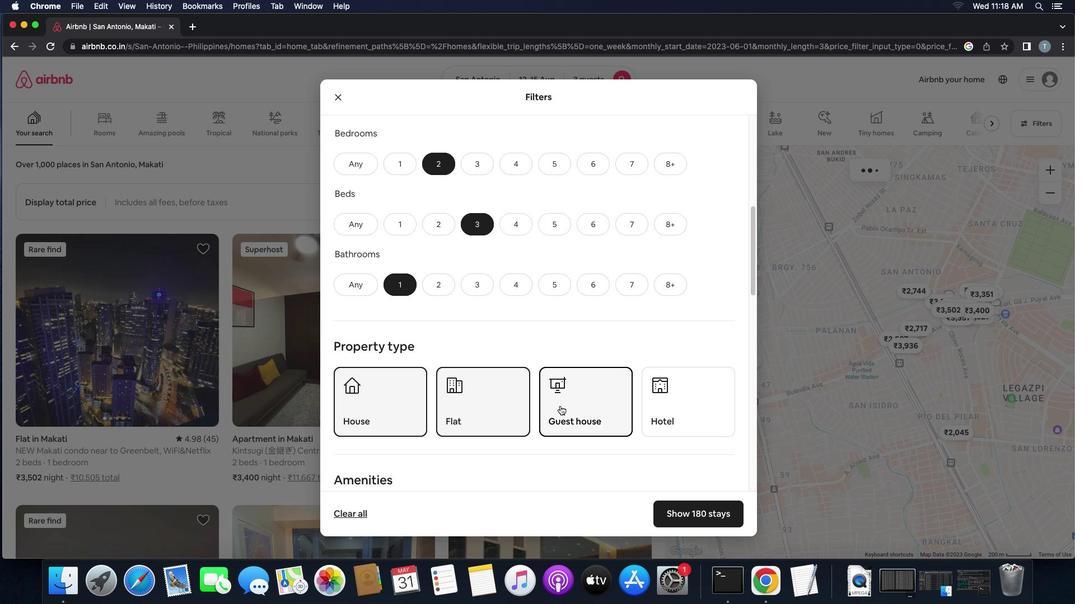 
Action: Mouse scrolled (562, 405) with delta (216, 43)
Screenshot: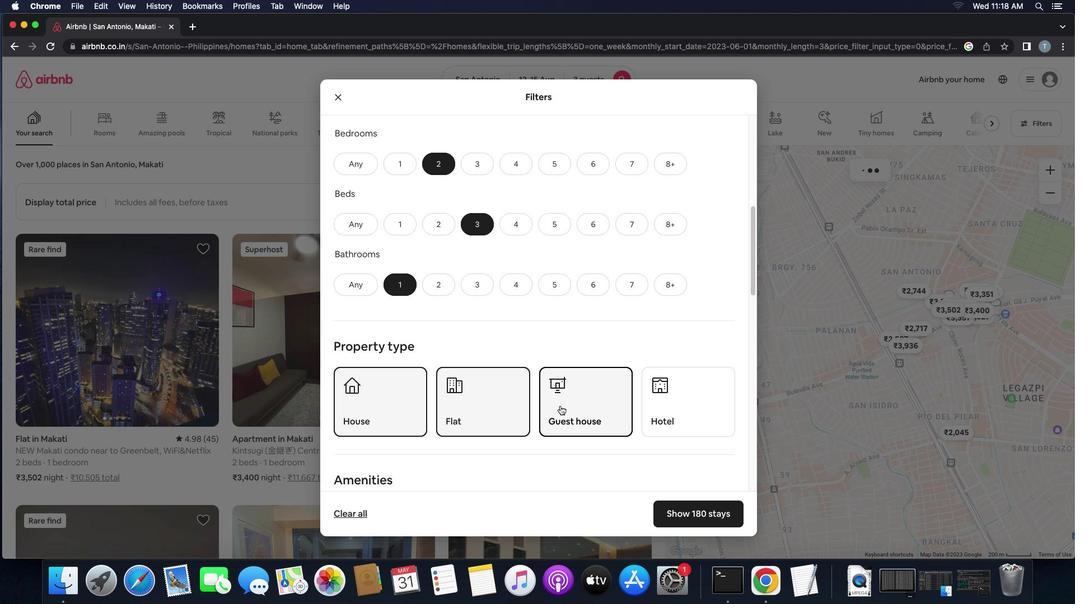 
Action: Mouse scrolled (562, 405) with delta (216, 43)
Screenshot: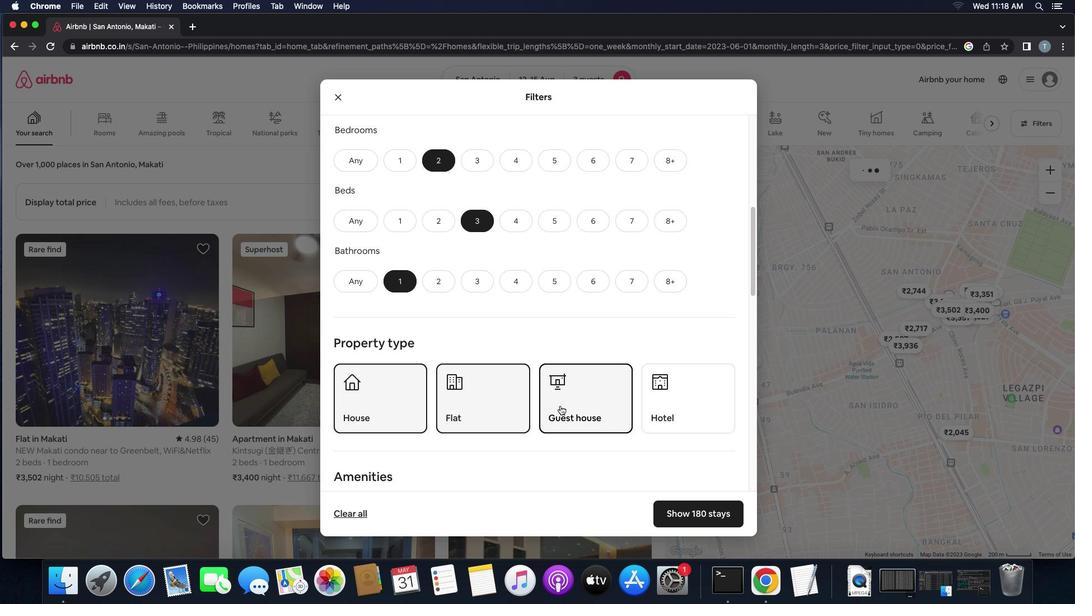 
Action: Mouse scrolled (562, 405) with delta (216, 41)
Screenshot: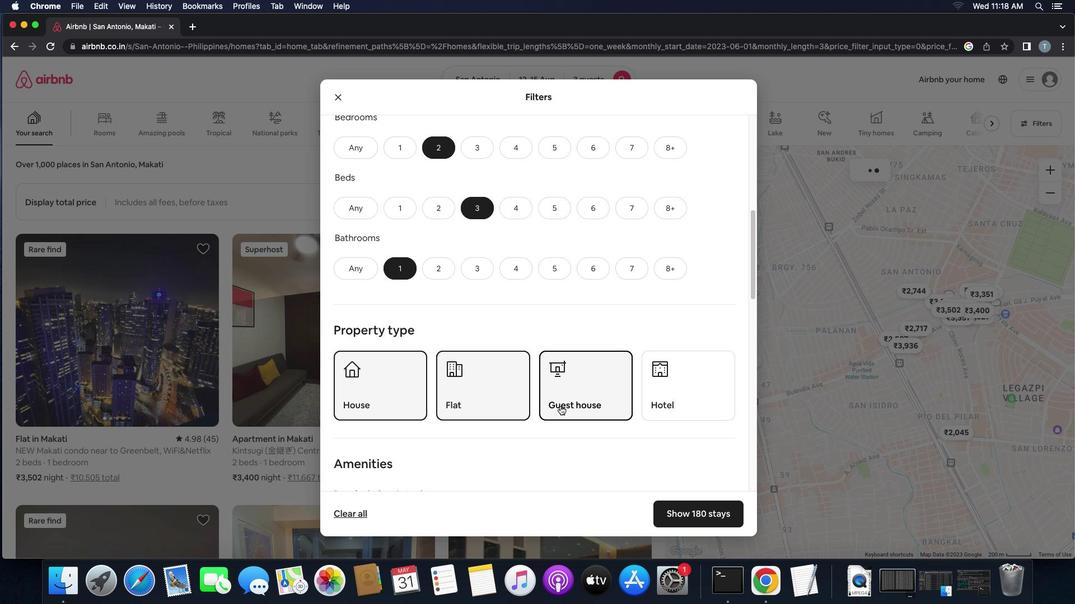 
Action: Mouse moved to (562, 405)
Screenshot: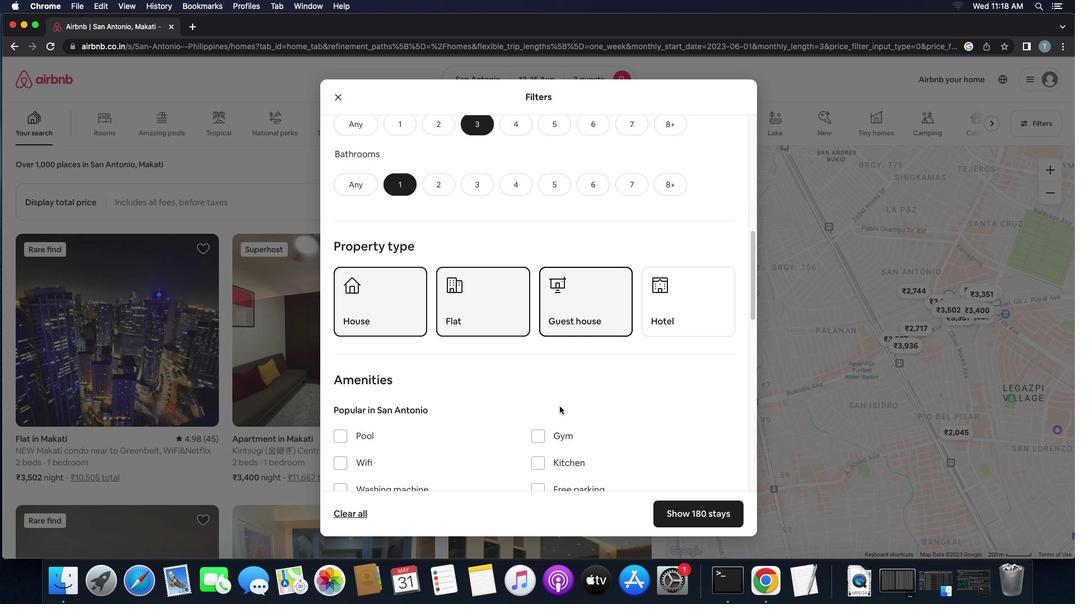 
Action: Mouse scrolled (562, 405) with delta (216, 43)
Screenshot: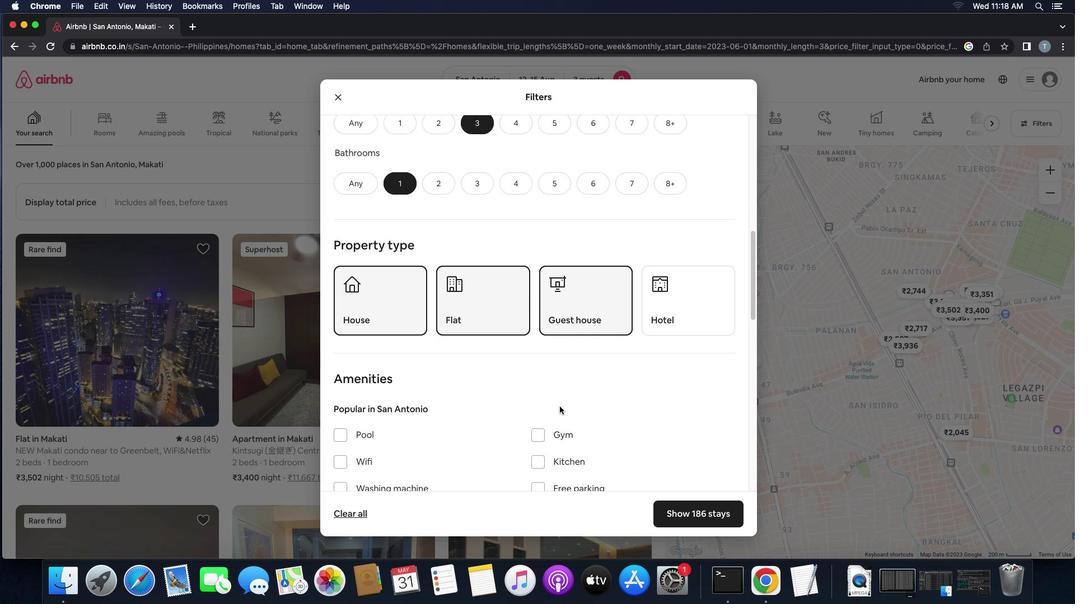 
Action: Mouse scrolled (562, 405) with delta (216, 43)
Screenshot: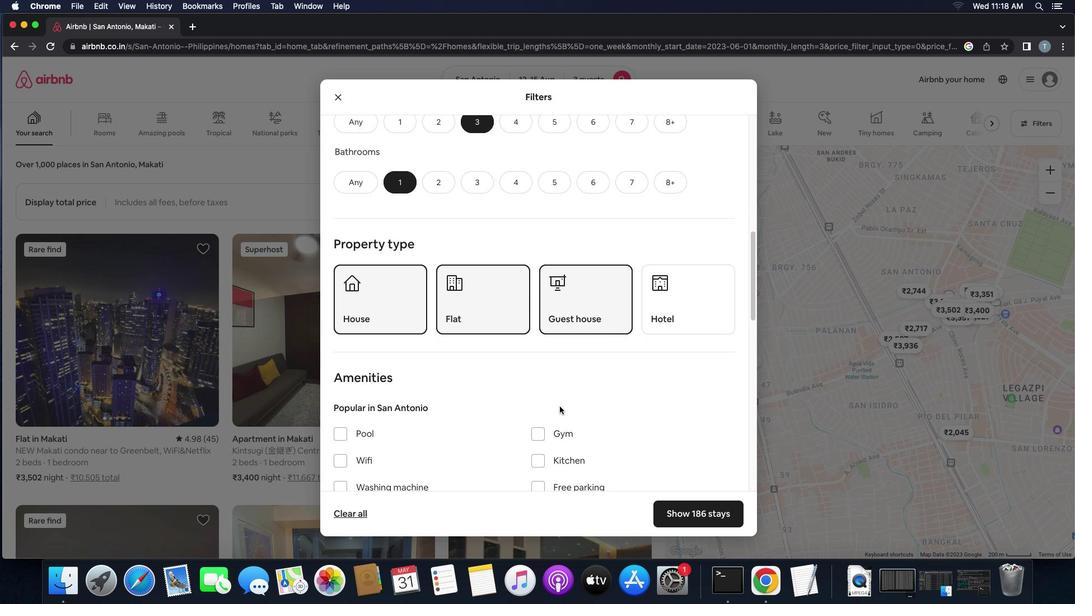 
Action: Mouse scrolled (562, 405) with delta (216, 43)
Screenshot: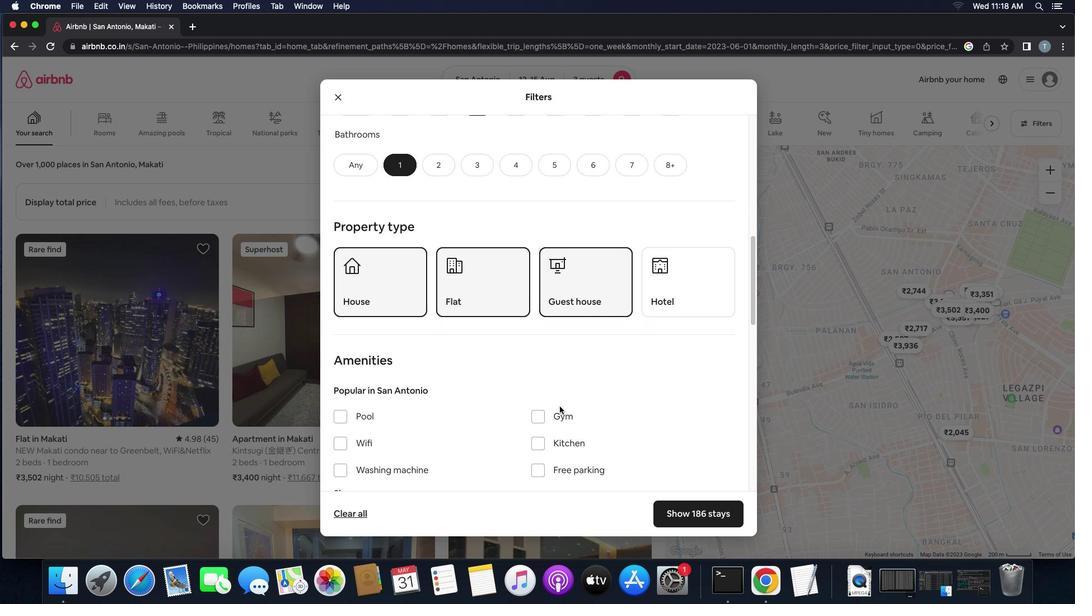
Action: Mouse moved to (561, 406)
Screenshot: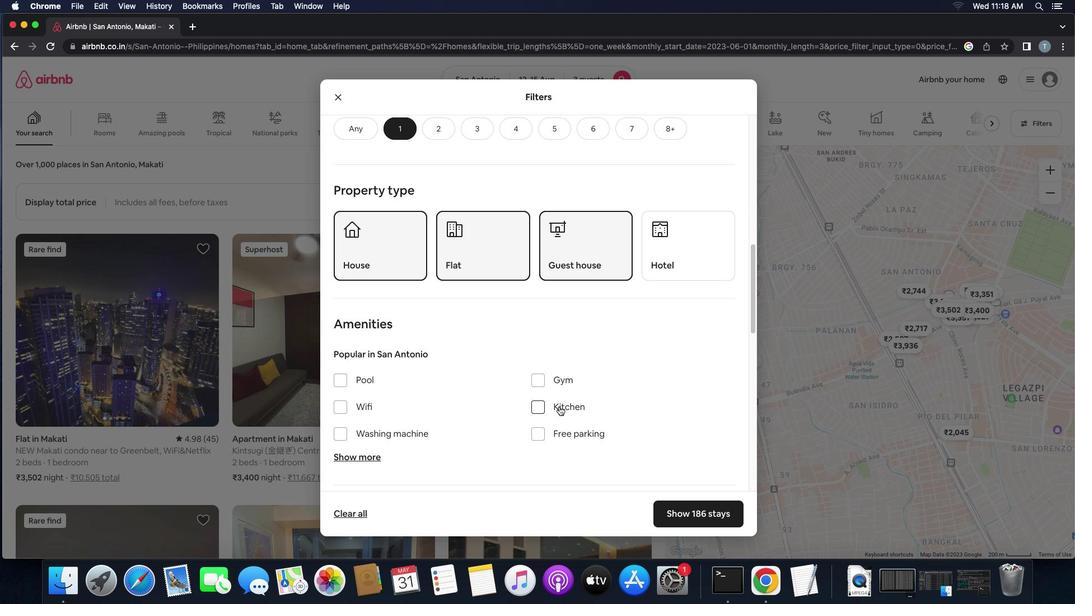 
Action: Mouse scrolled (561, 406) with delta (216, 43)
Screenshot: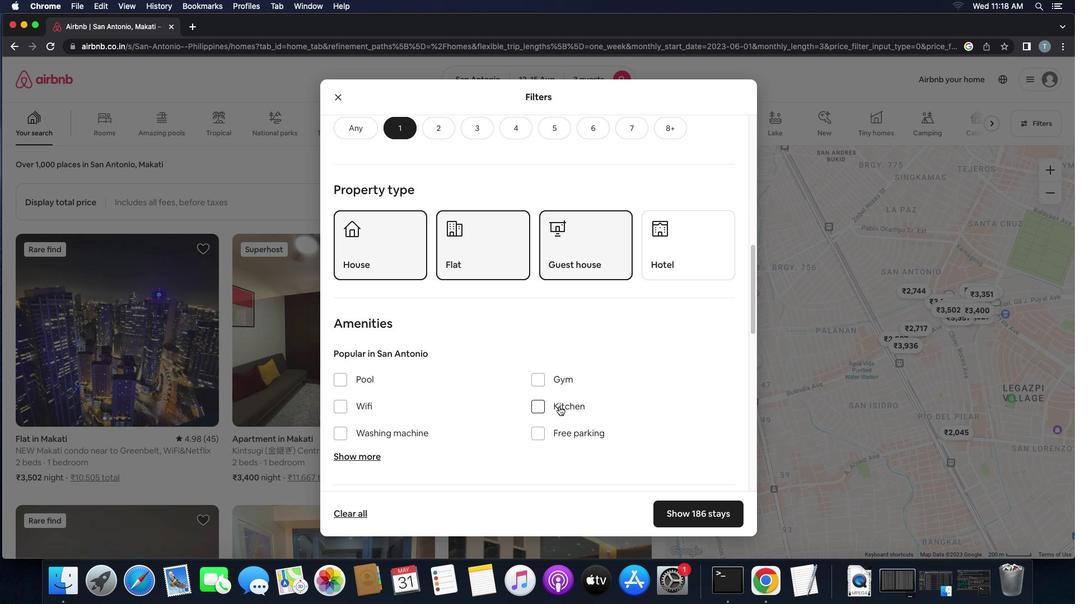 
Action: Mouse scrolled (561, 406) with delta (216, 43)
Screenshot: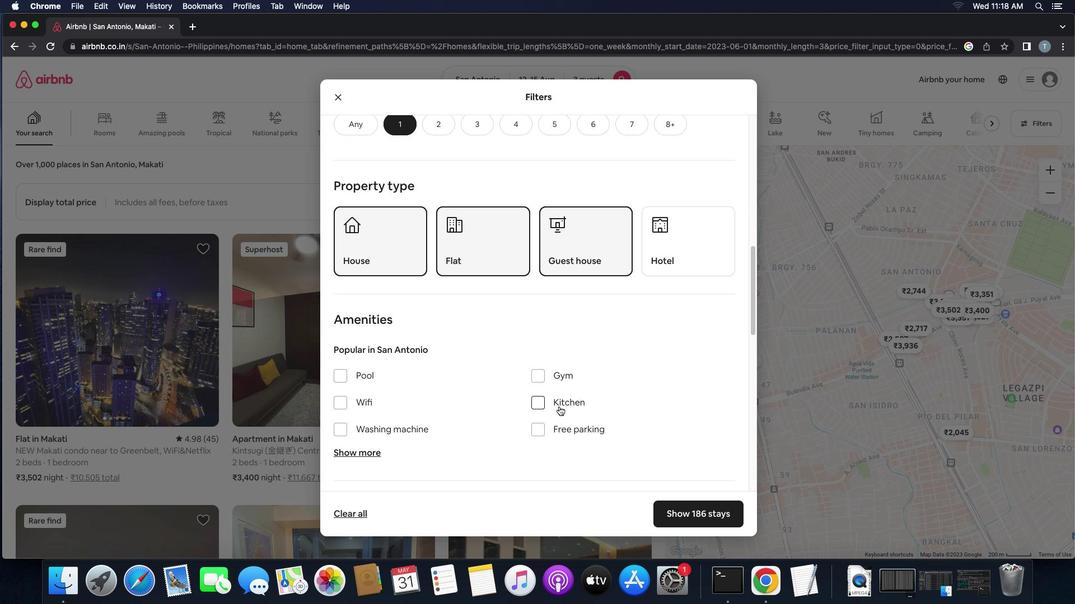 
Action: Mouse scrolled (561, 406) with delta (216, 41)
Screenshot: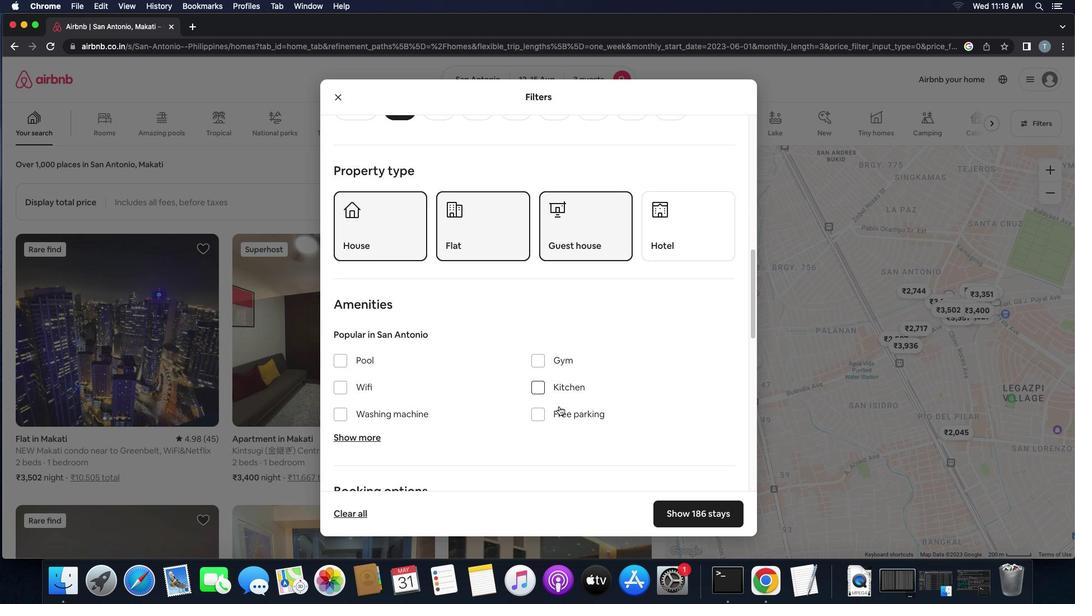 
Action: Mouse scrolled (561, 406) with delta (216, 41)
Screenshot: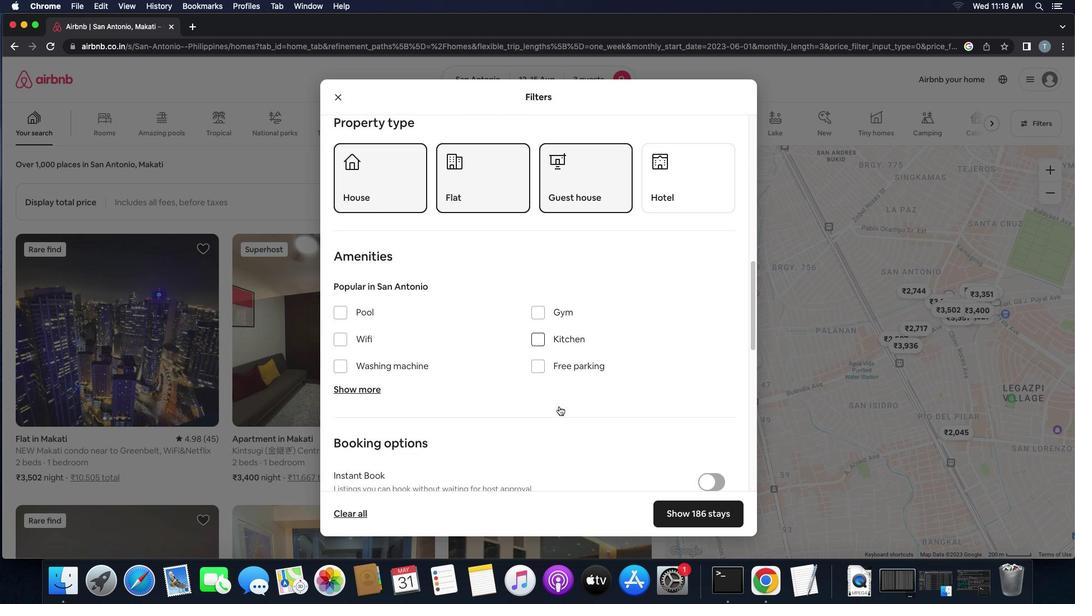 
Action: Mouse scrolled (561, 406) with delta (216, 43)
Screenshot: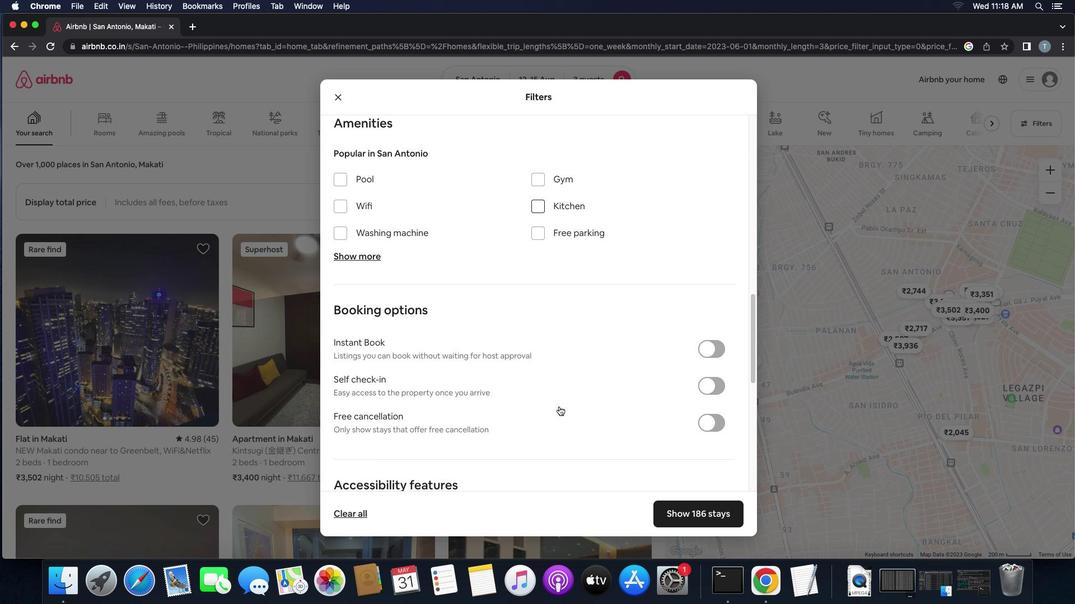 
Action: Mouse scrolled (561, 406) with delta (216, 43)
Screenshot: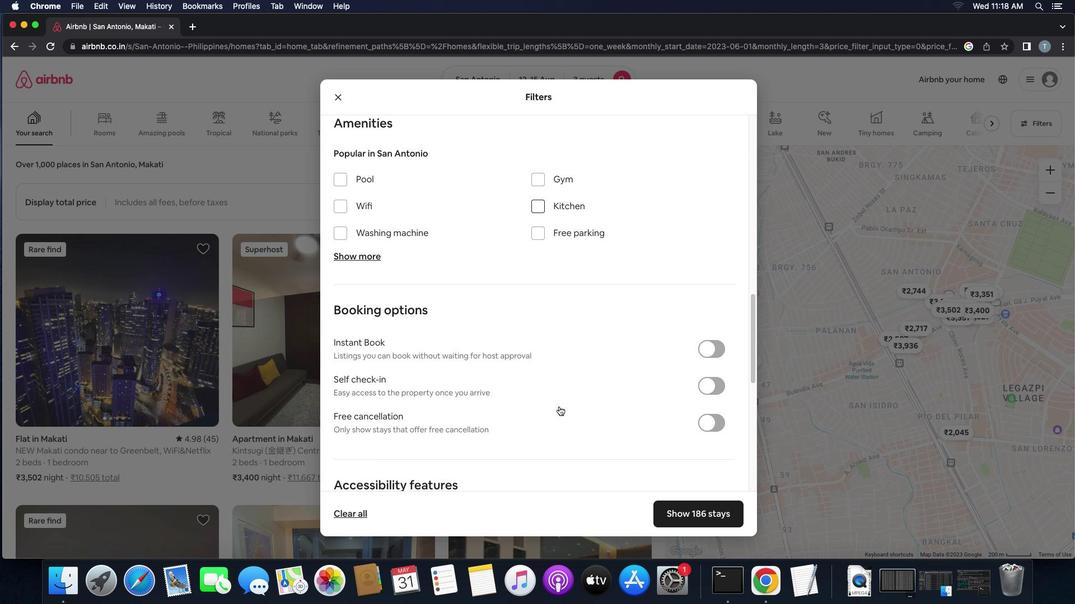 
Action: Mouse scrolled (561, 406) with delta (216, 41)
Screenshot: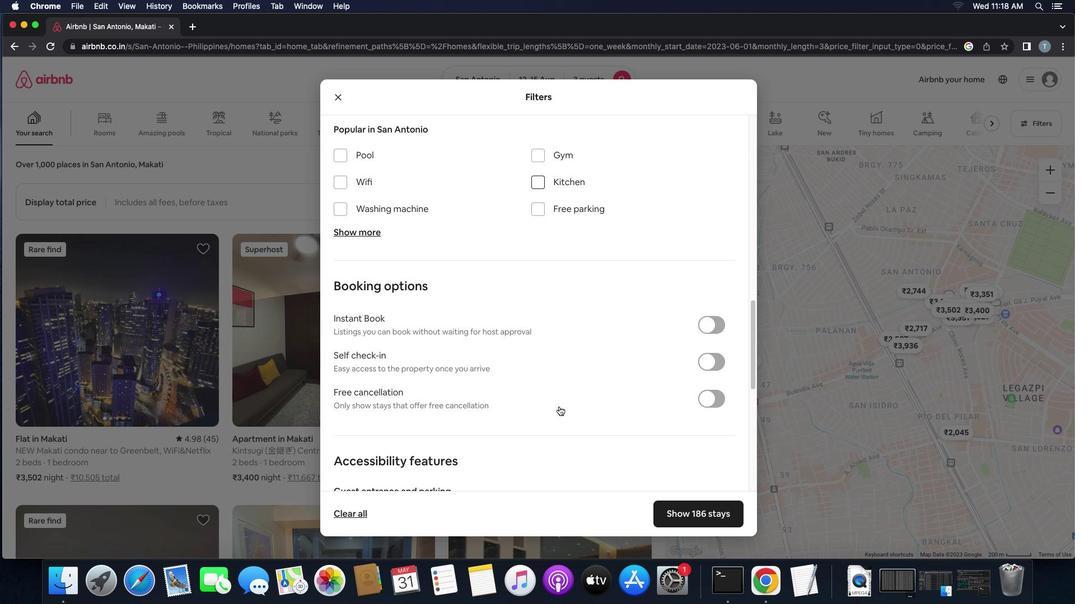 
Action: Mouse scrolled (561, 406) with delta (216, 41)
Screenshot: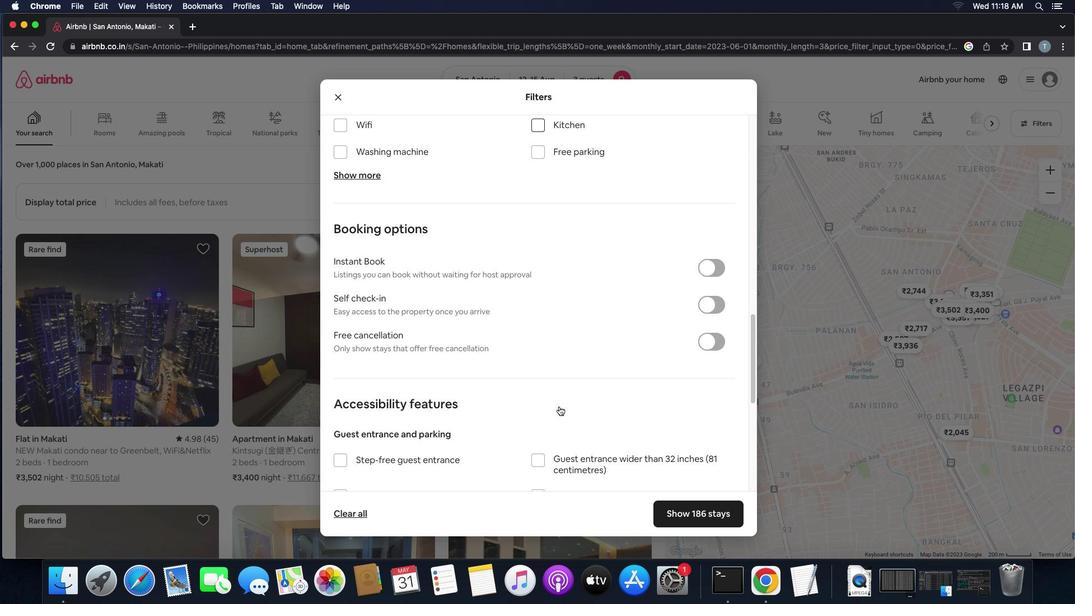 
Action: Mouse moved to (652, 208)
Screenshot: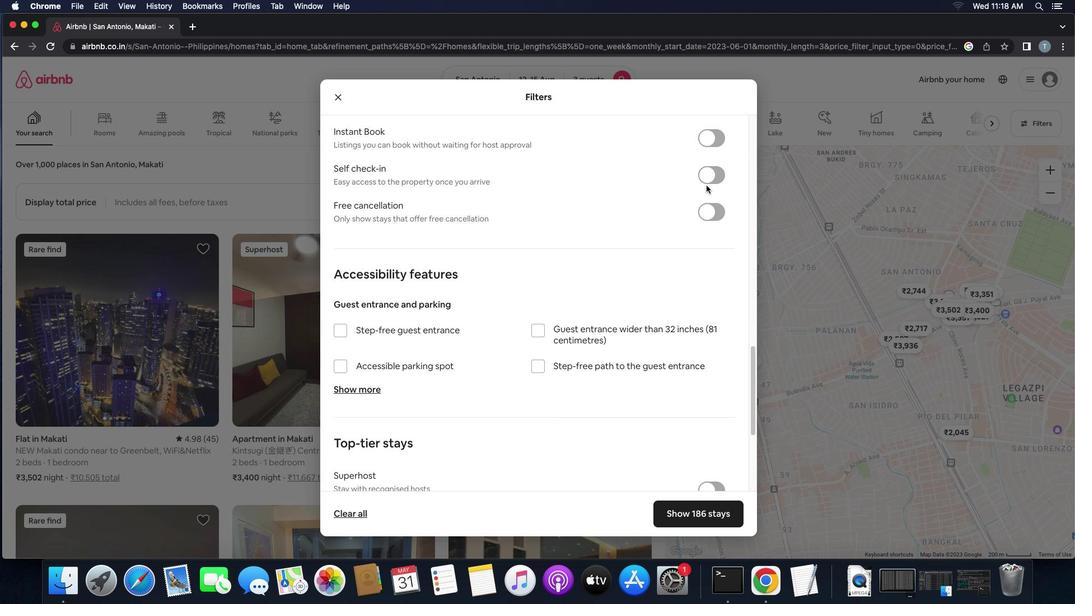 
Action: Mouse pressed left at (652, 208)
Screenshot: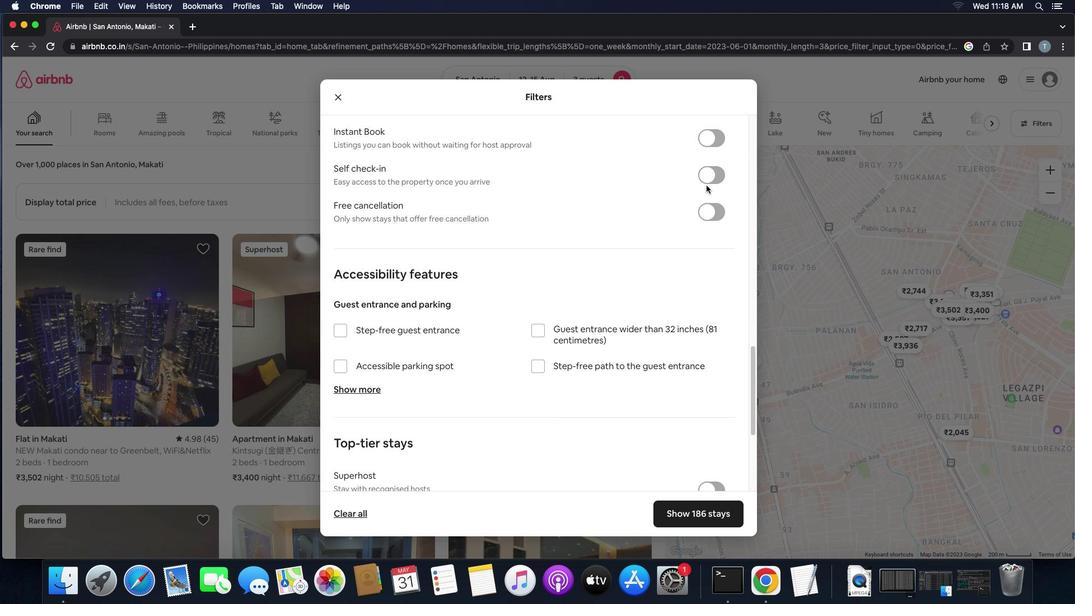 
Action: Mouse moved to (655, 198)
Screenshot: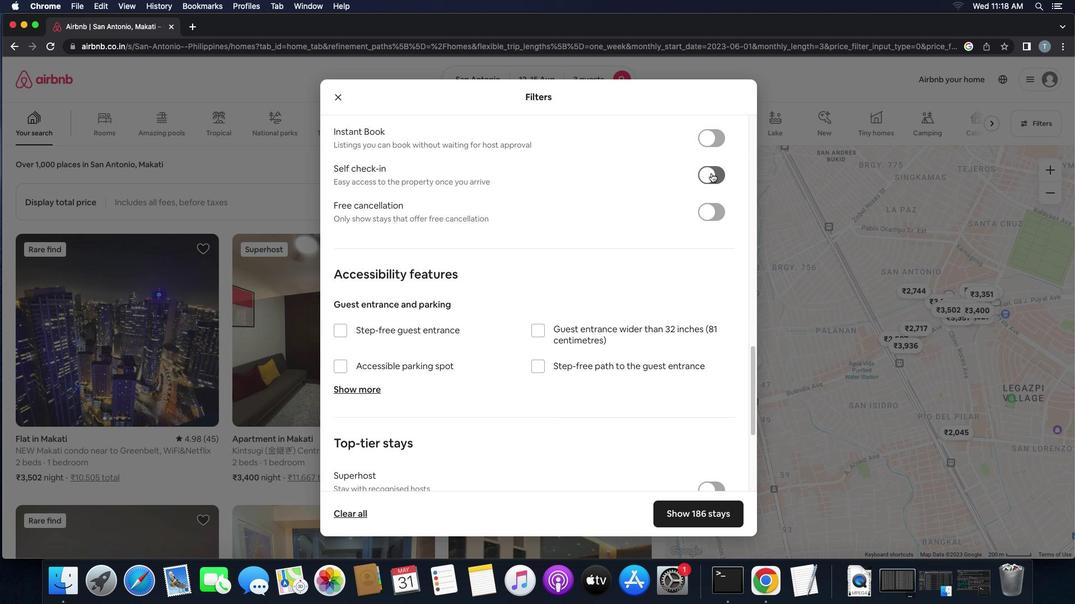 
Action: Mouse pressed left at (655, 198)
Screenshot: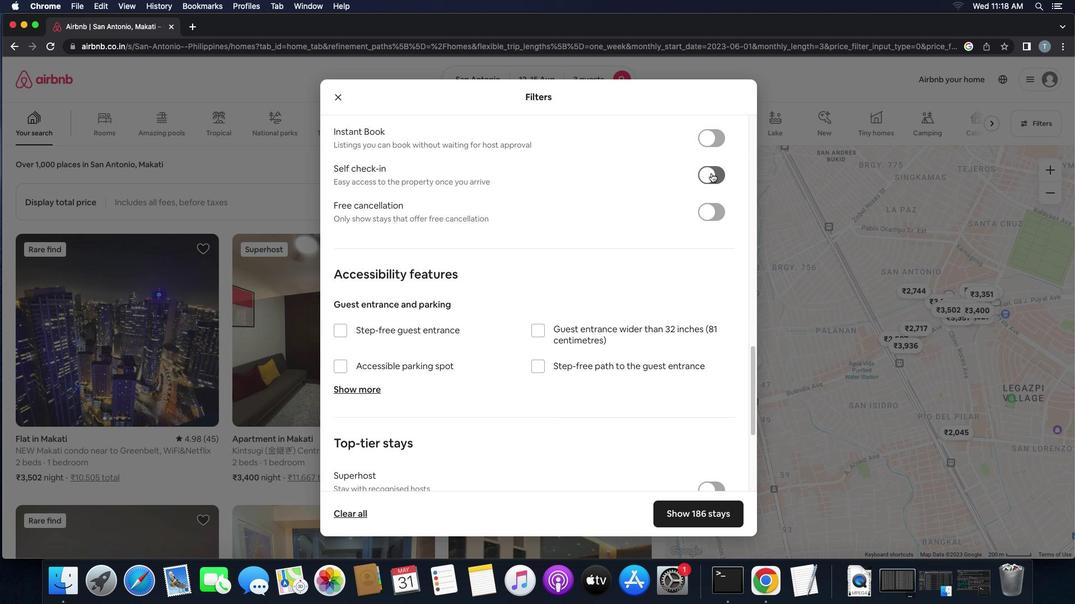 
Action: Mouse moved to (575, 329)
Screenshot: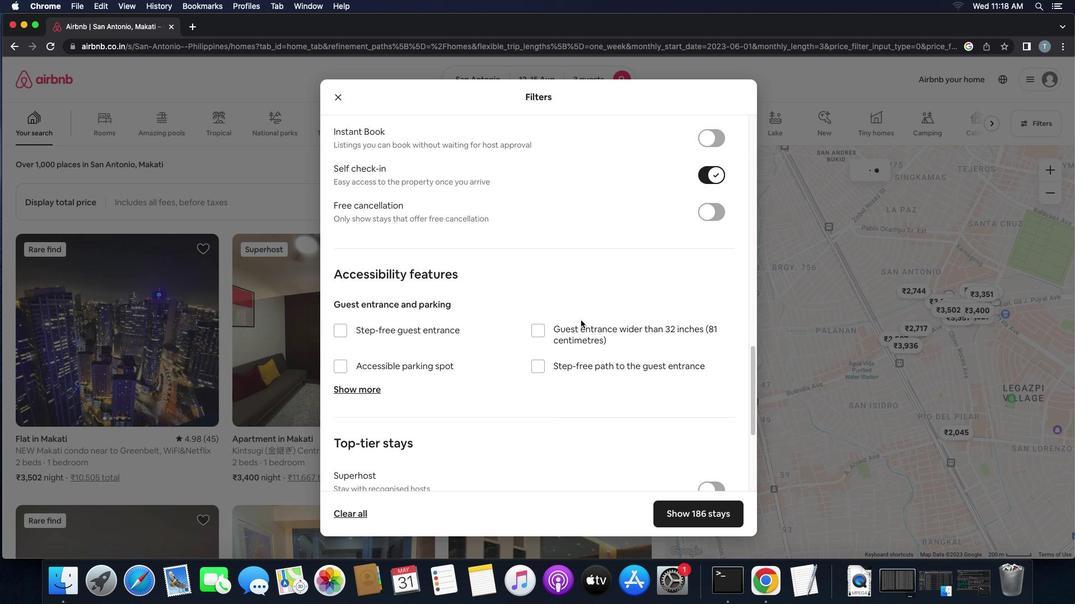 
Action: Mouse scrolled (575, 329) with delta (216, 43)
Screenshot: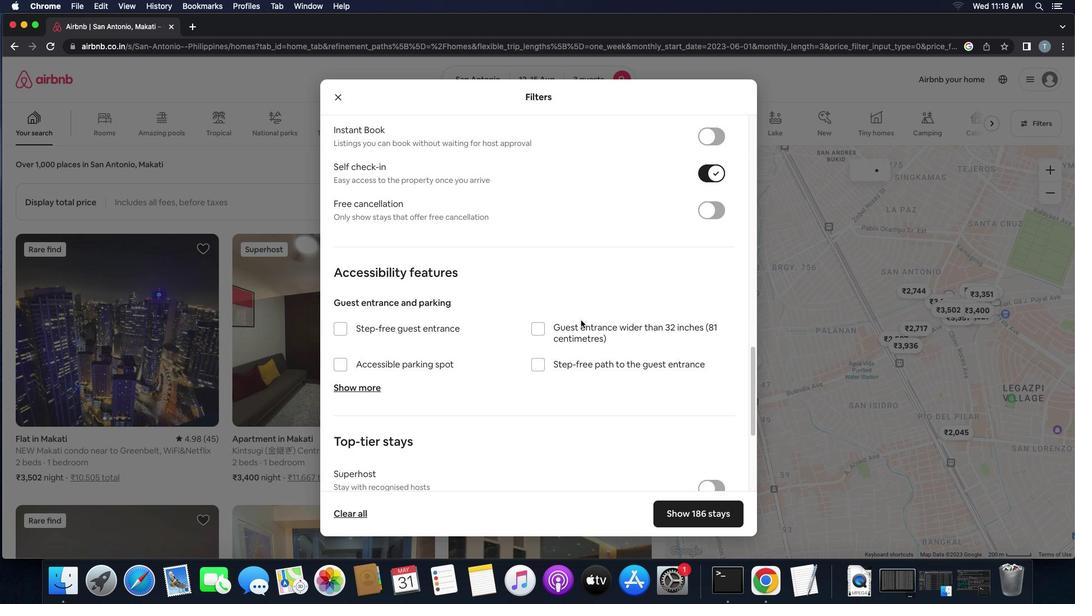 
Action: Mouse scrolled (575, 329) with delta (216, 43)
Screenshot: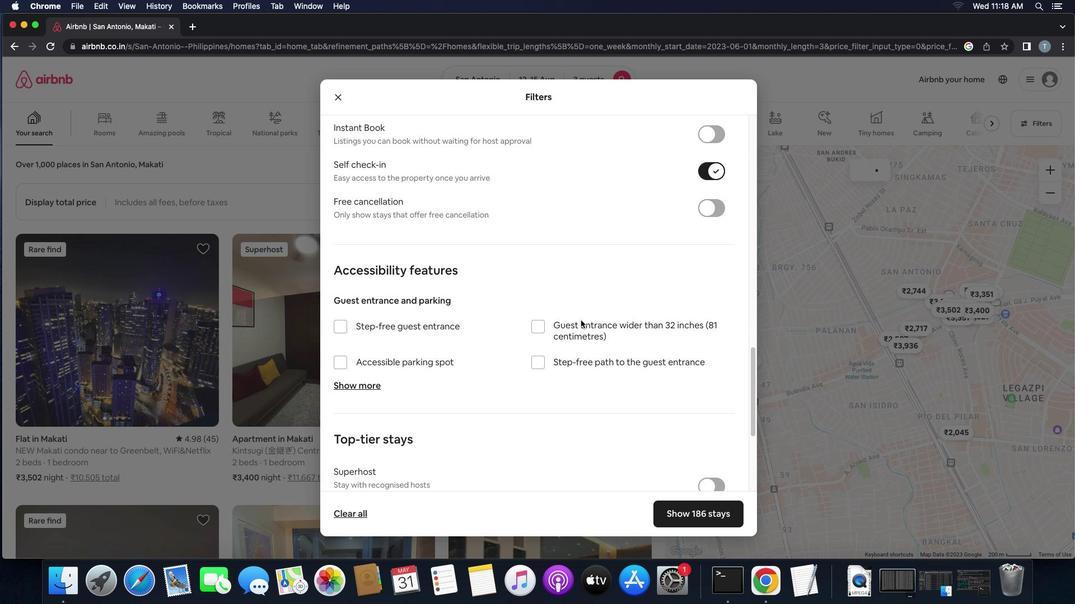 
Action: Mouse scrolled (575, 329) with delta (216, 41)
Screenshot: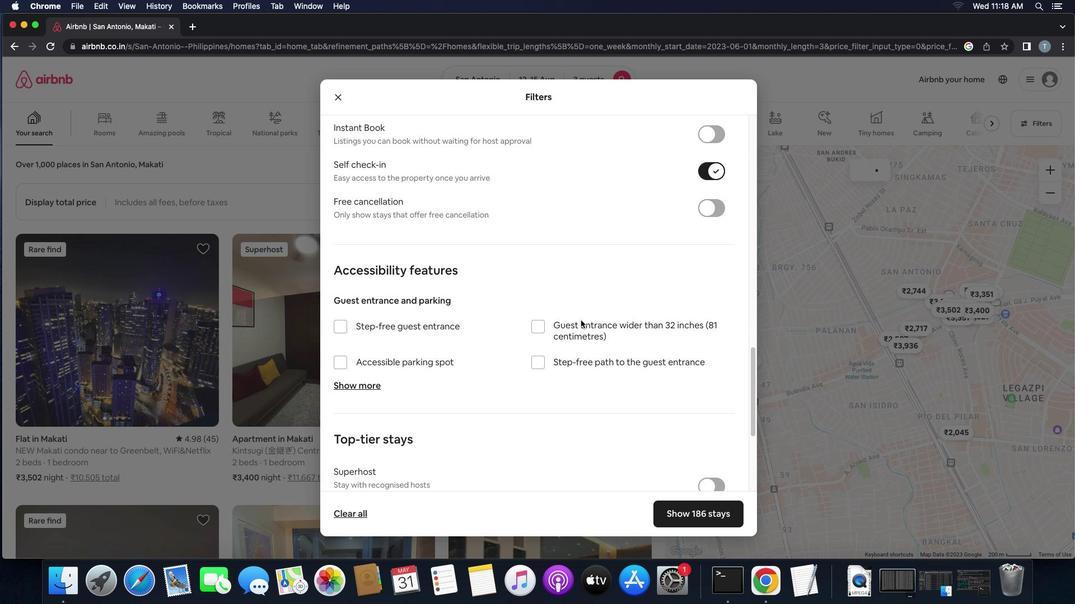 
Action: Mouse scrolled (575, 329) with delta (216, 41)
Screenshot: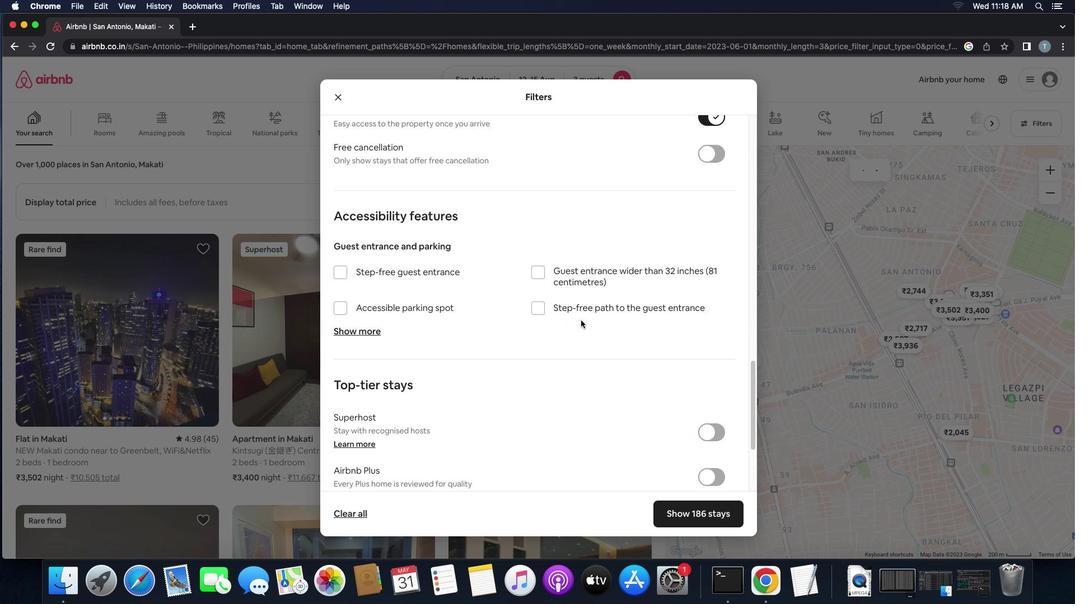 
Action: Mouse moved to (572, 332)
Screenshot: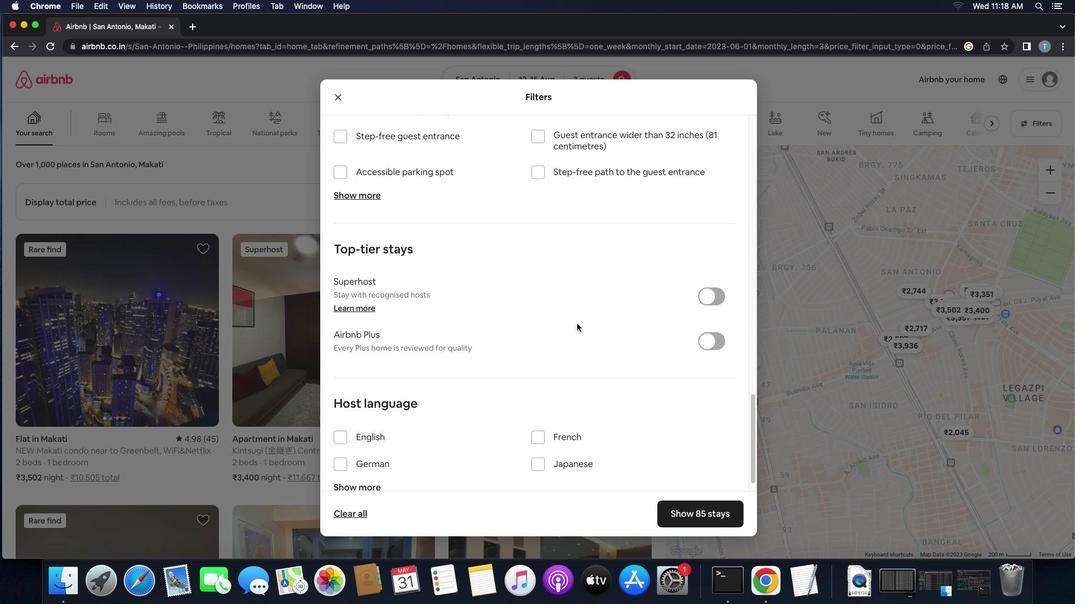 
Action: Mouse scrolled (572, 332) with delta (216, 43)
Screenshot: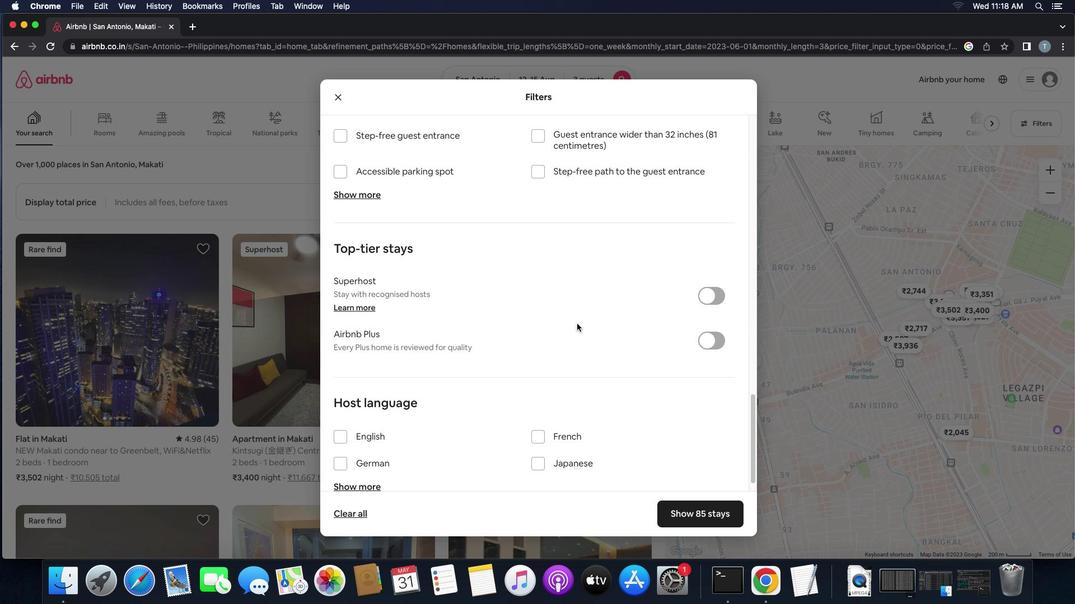 
Action: Mouse scrolled (572, 332) with delta (216, 43)
Screenshot: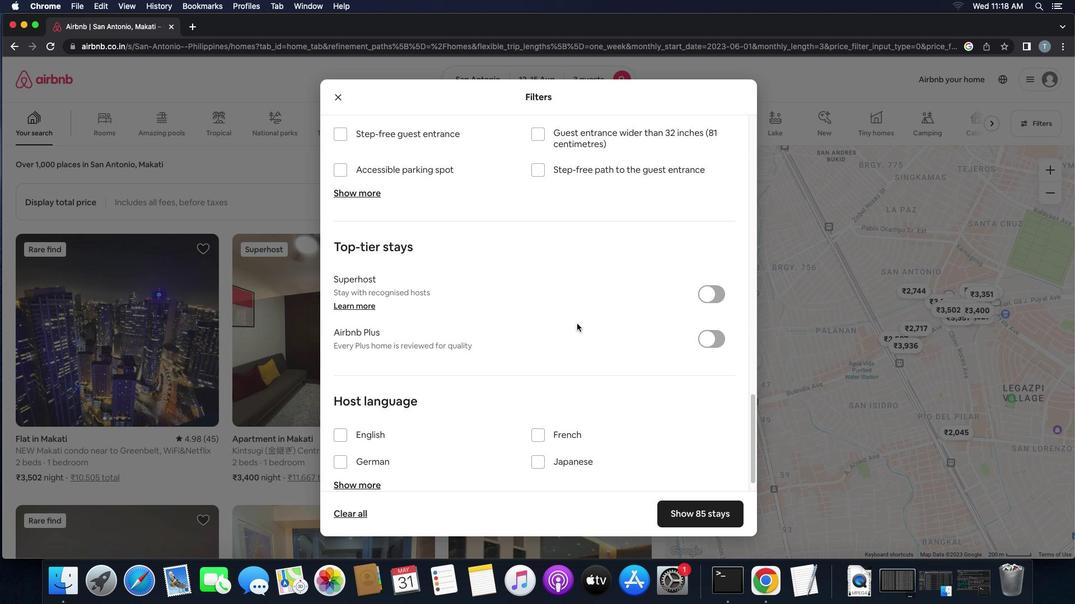 
Action: Mouse scrolled (572, 332) with delta (216, 41)
Screenshot: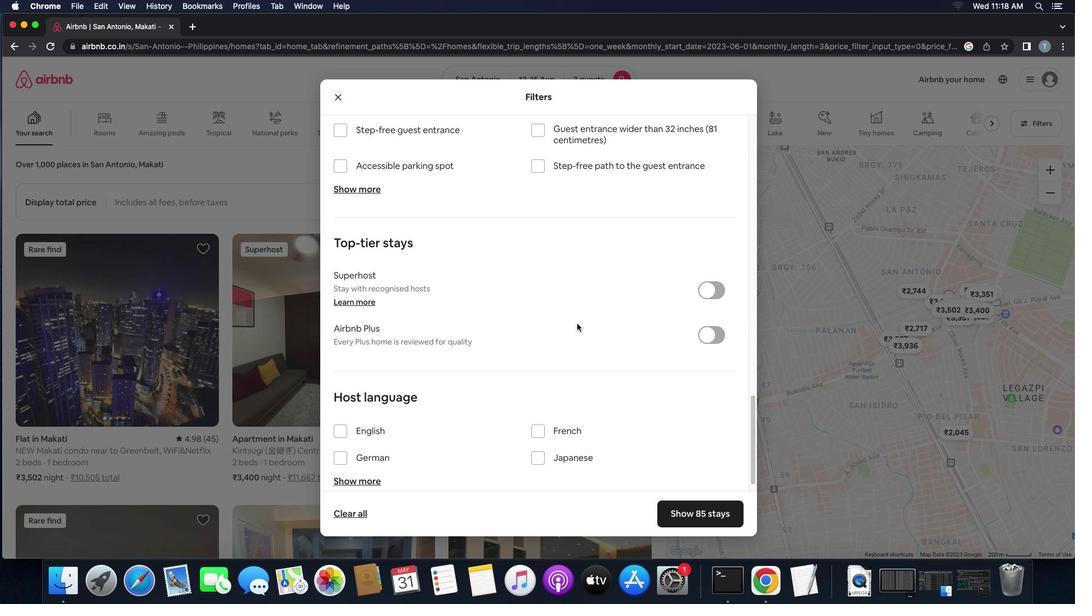 
Action: Mouse scrolled (572, 332) with delta (216, 41)
Screenshot: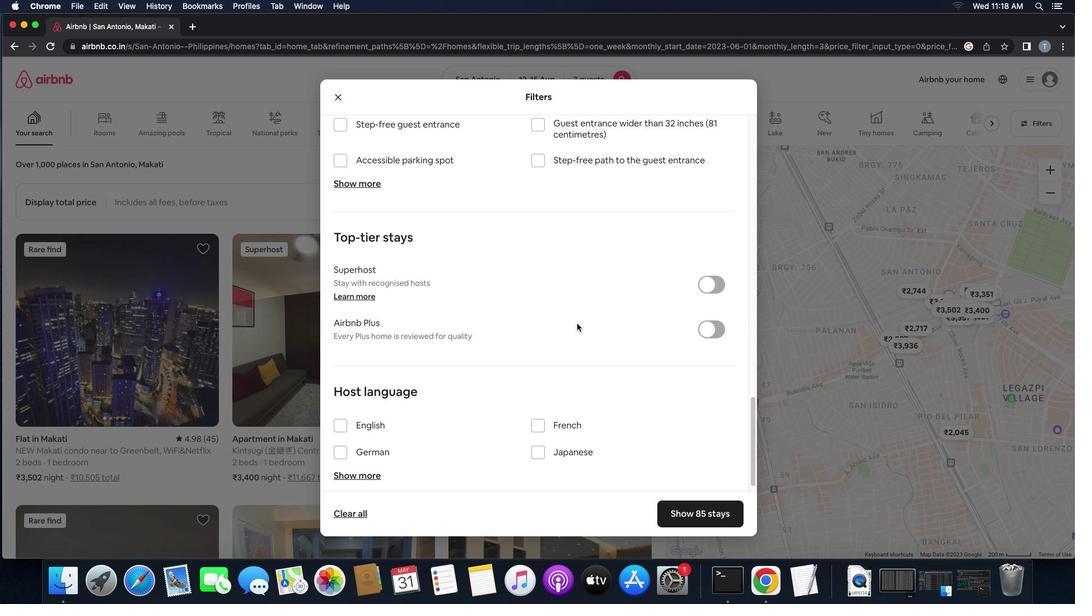 
Action: Mouse moved to (429, 408)
Screenshot: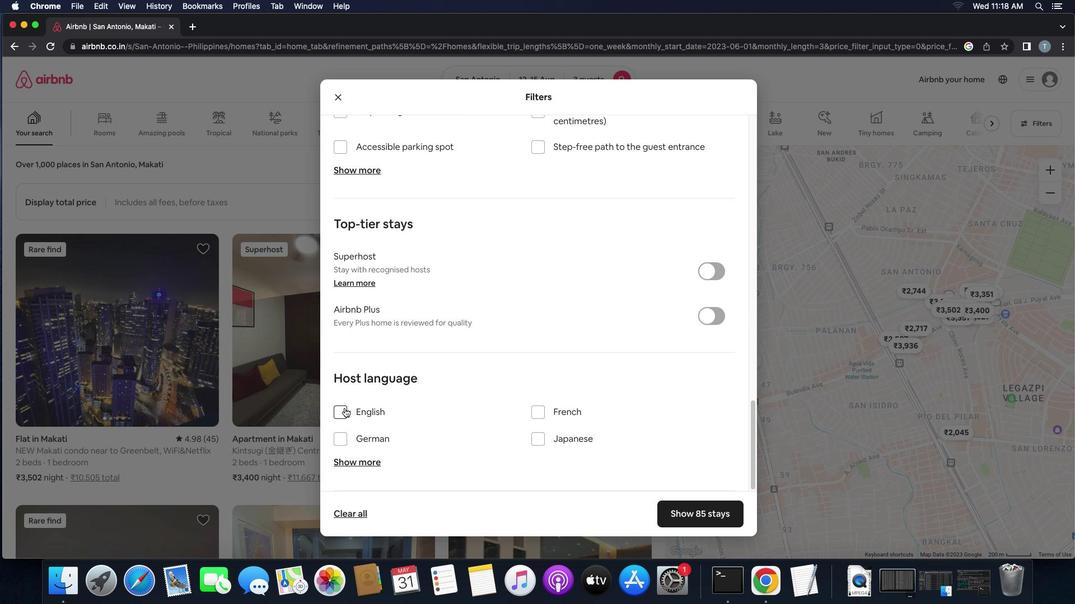 
Action: Mouse pressed left at (429, 408)
Screenshot: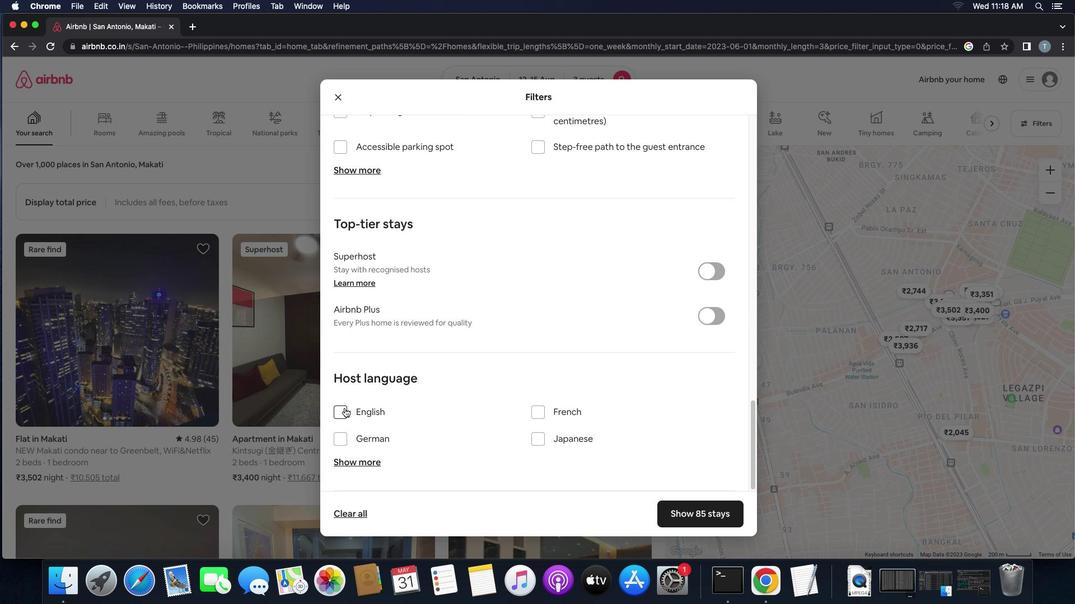 
Action: Mouse moved to (637, 501)
Screenshot: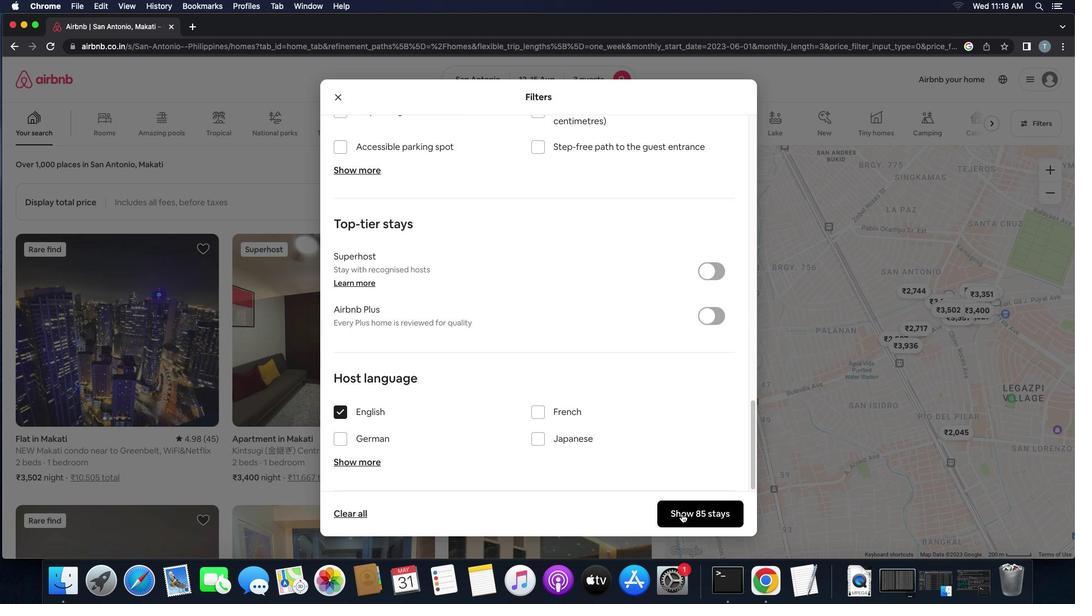 
Action: Mouse pressed left at (637, 501)
Screenshot: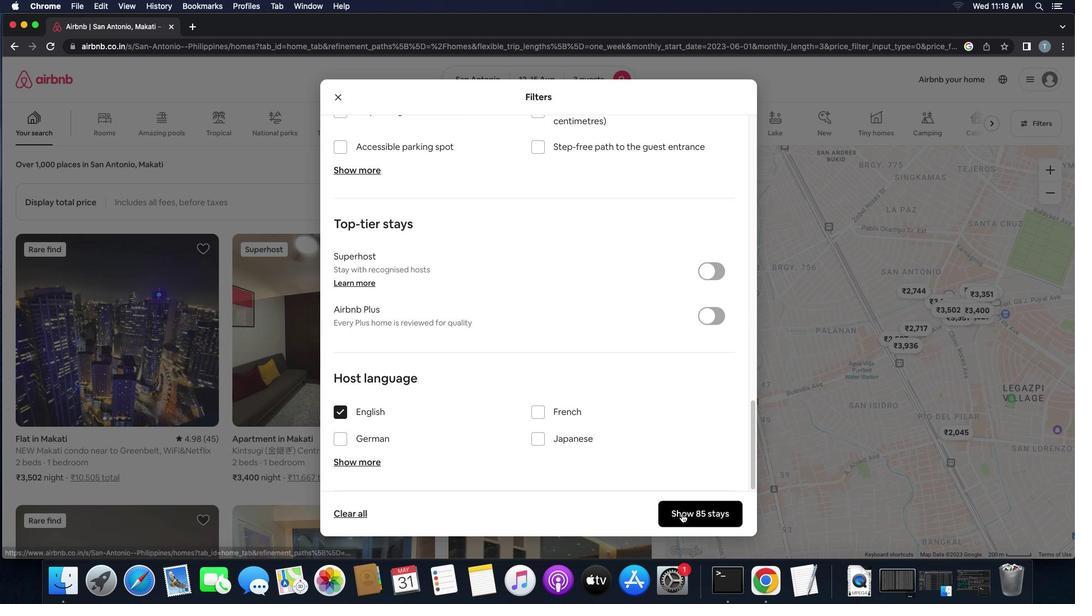 
Action: Mouse moved to (636, 502)
Screenshot: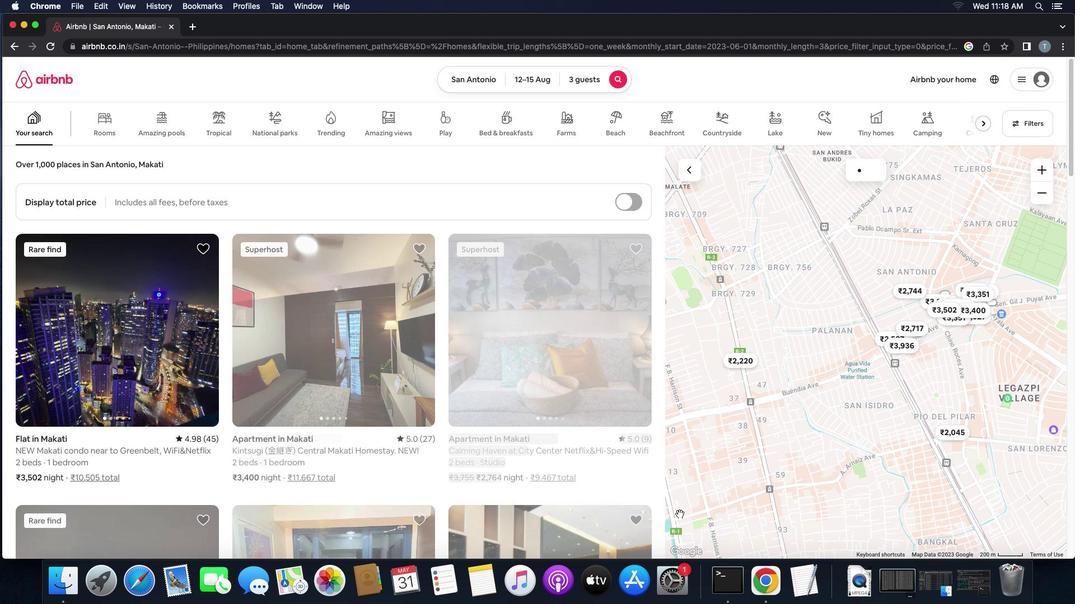 
